 Task: Find a house in Cheshunt, United Kingdom, for 7 guests from 10th to 15th July, with a price range of ₹10,000 to ₹15,000, including amenities like WiFi, Free parking, TV, Gym, Breakfast, and Self check-in, with 4 bedrooms, 7 beds, and 4 bathrooms.
Action: Mouse pressed left at (418, 51)
Screenshot: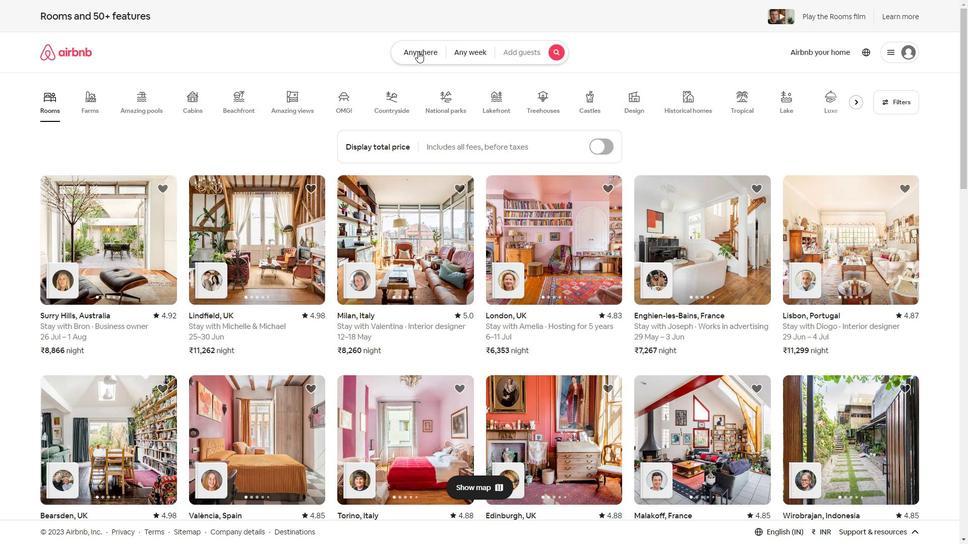 
Action: Mouse moved to (373, 79)
Screenshot: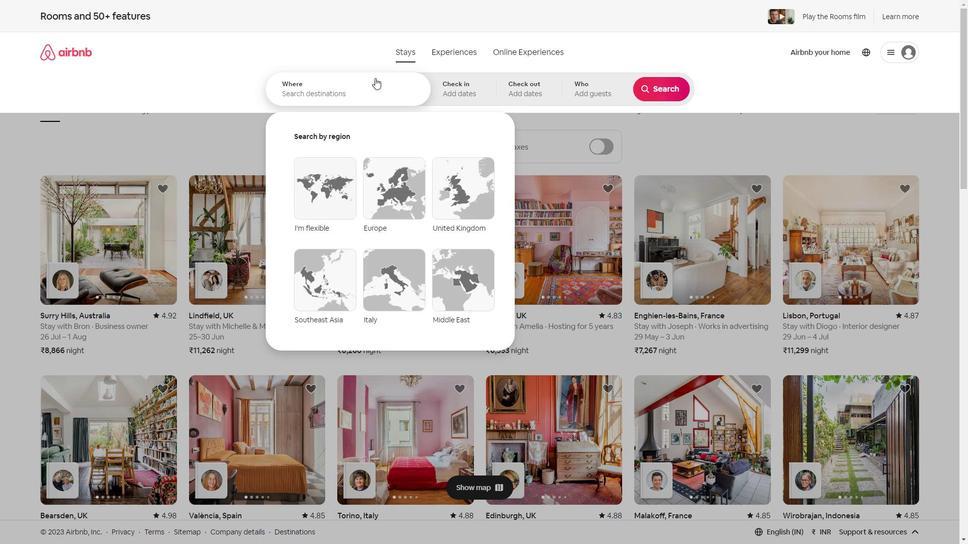 
Action: Mouse pressed left at (373, 79)
Screenshot: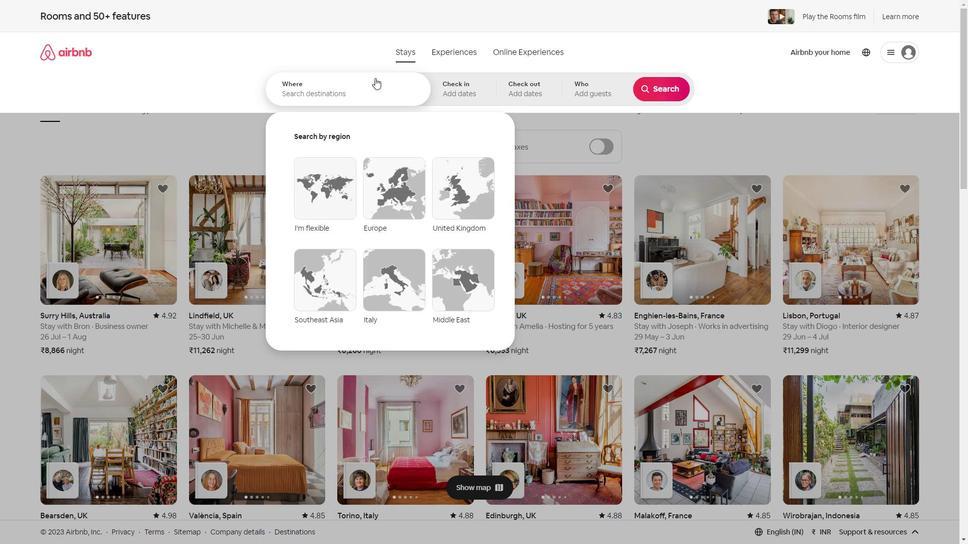 
Action: Mouse moved to (386, 92)
Screenshot: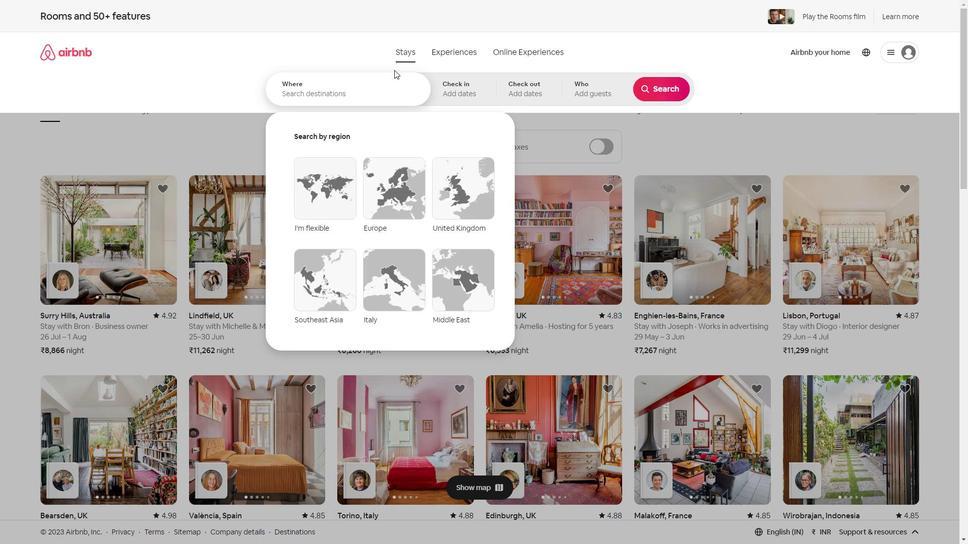 
Action: Key pressed <Key.shift>C
Screenshot: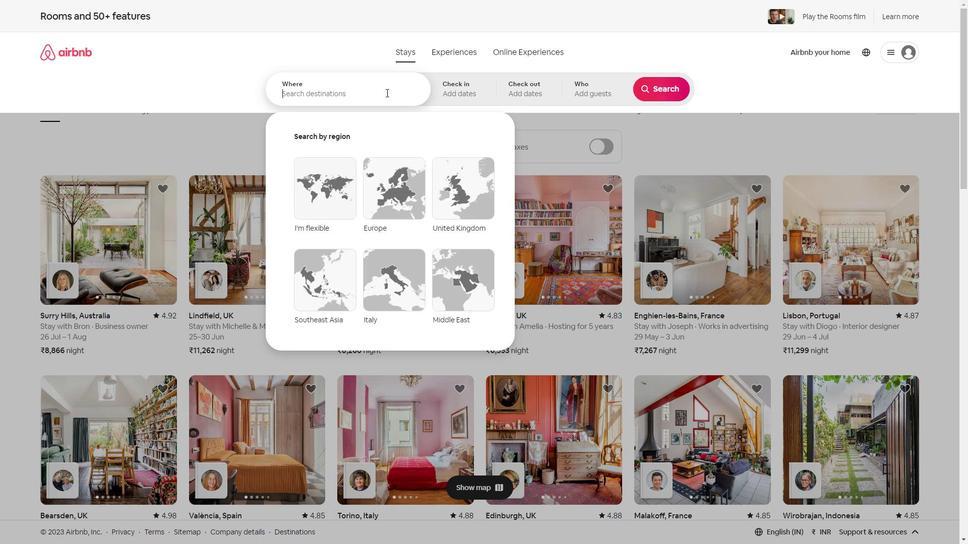
Action: Mouse moved to (386, 93)
Screenshot: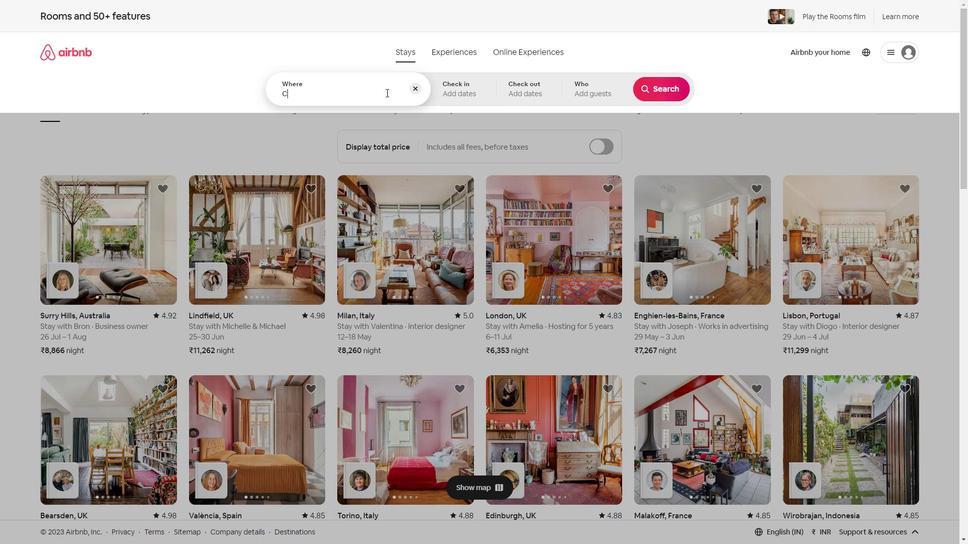 
Action: Key pressed heshunt,<Key.shift>United
Screenshot: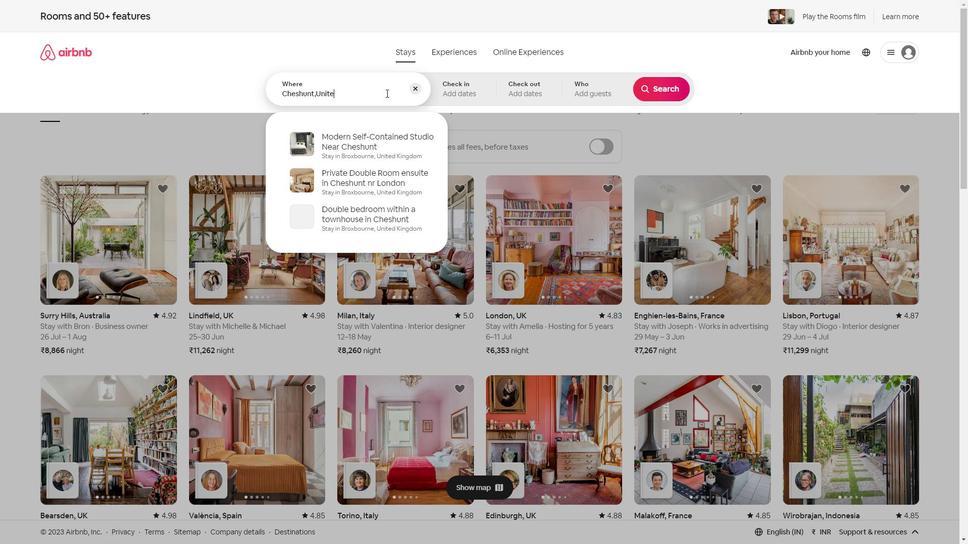 
Action: Mouse moved to (398, 148)
Screenshot: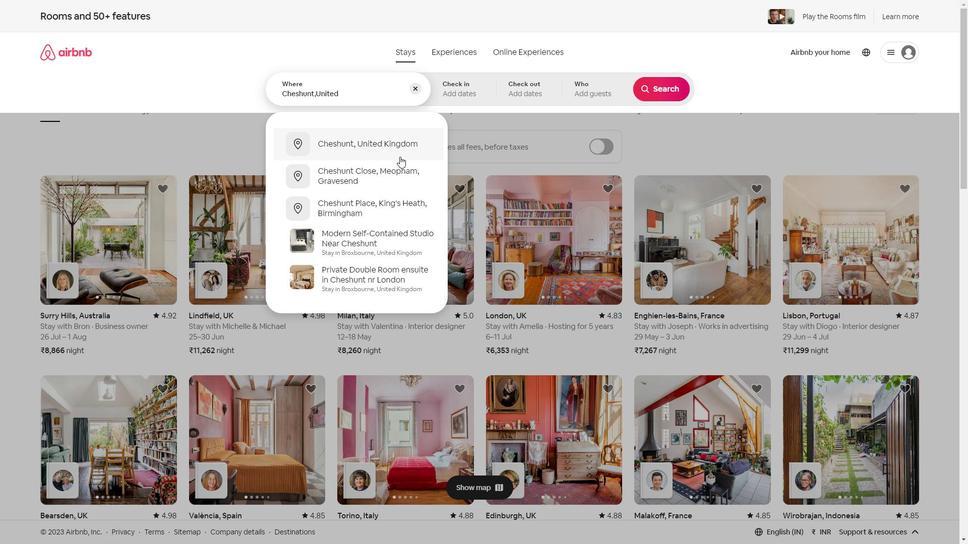 
Action: Mouse pressed left at (398, 148)
Screenshot: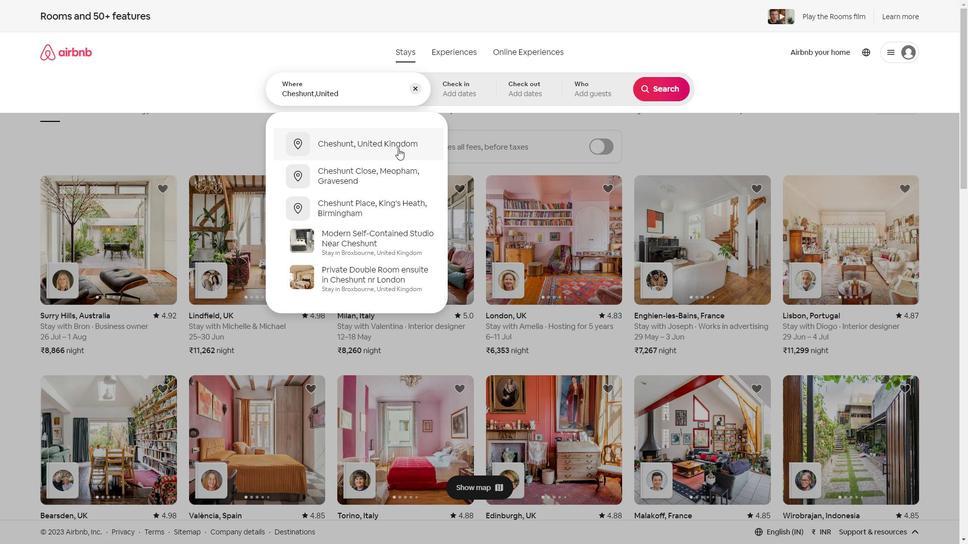 
Action: Mouse moved to (661, 170)
Screenshot: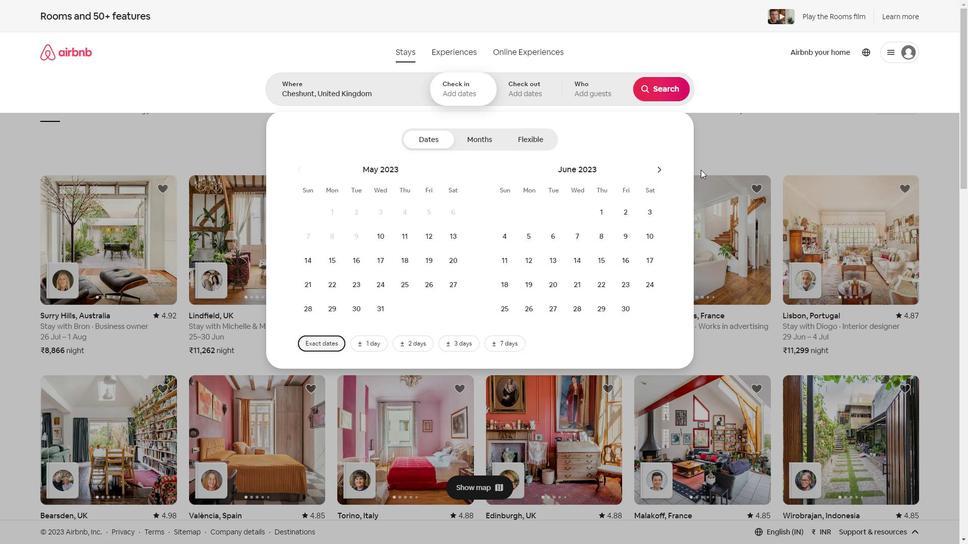 
Action: Mouse pressed left at (661, 170)
Screenshot: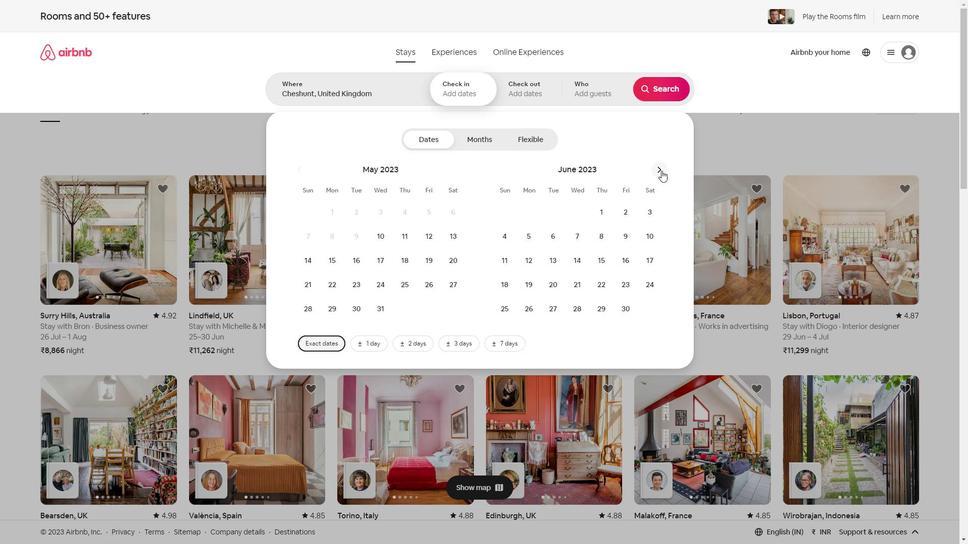 
Action: Mouse pressed left at (661, 170)
Screenshot: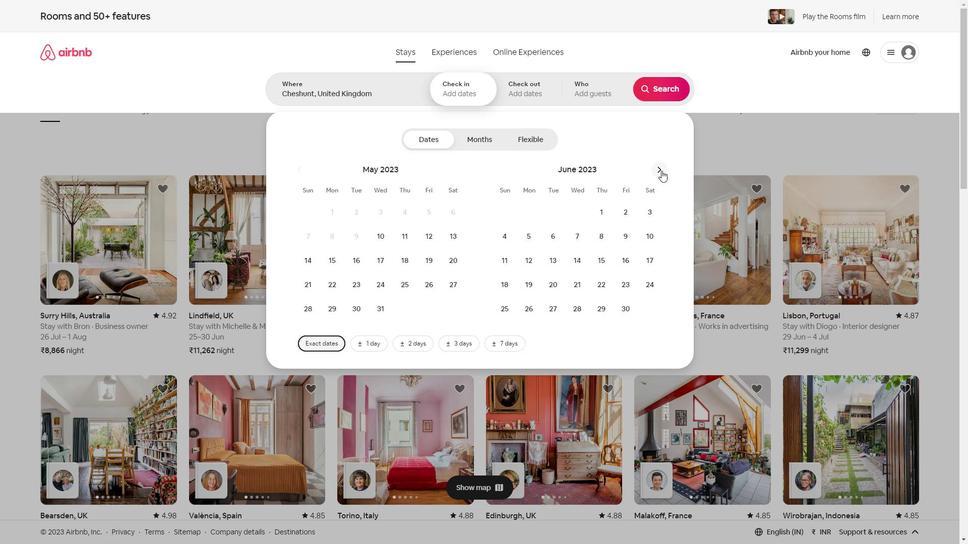 
Action: Mouse moved to (535, 263)
Screenshot: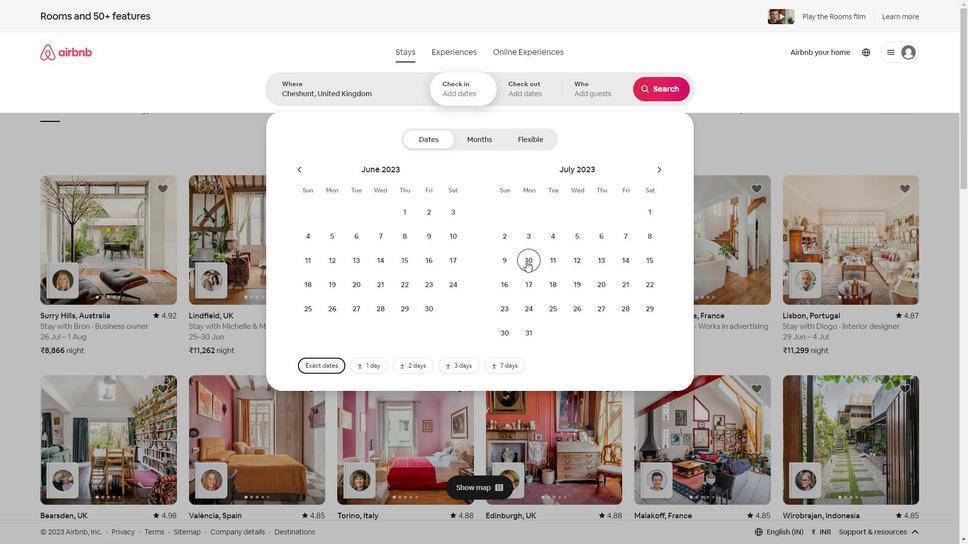 
Action: Mouse pressed left at (535, 263)
Screenshot: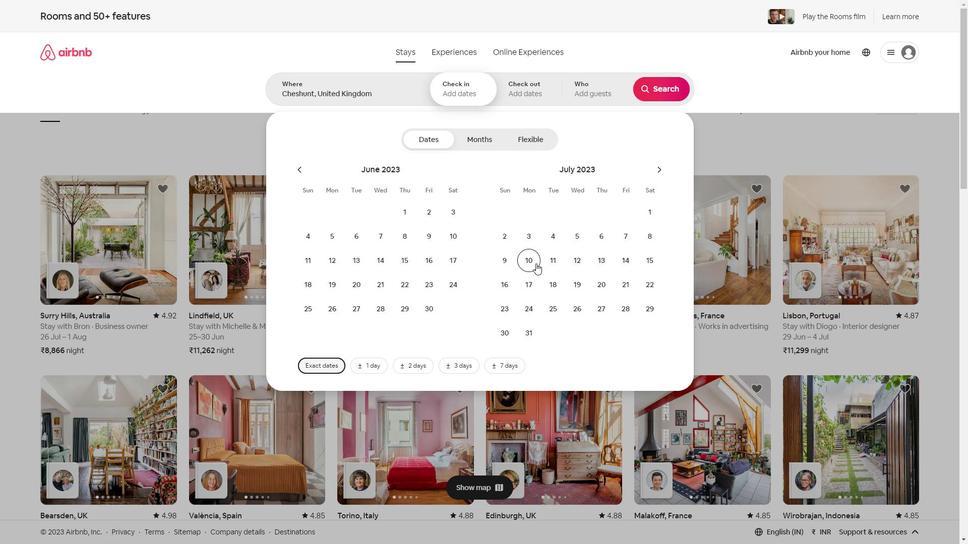 
Action: Mouse moved to (642, 257)
Screenshot: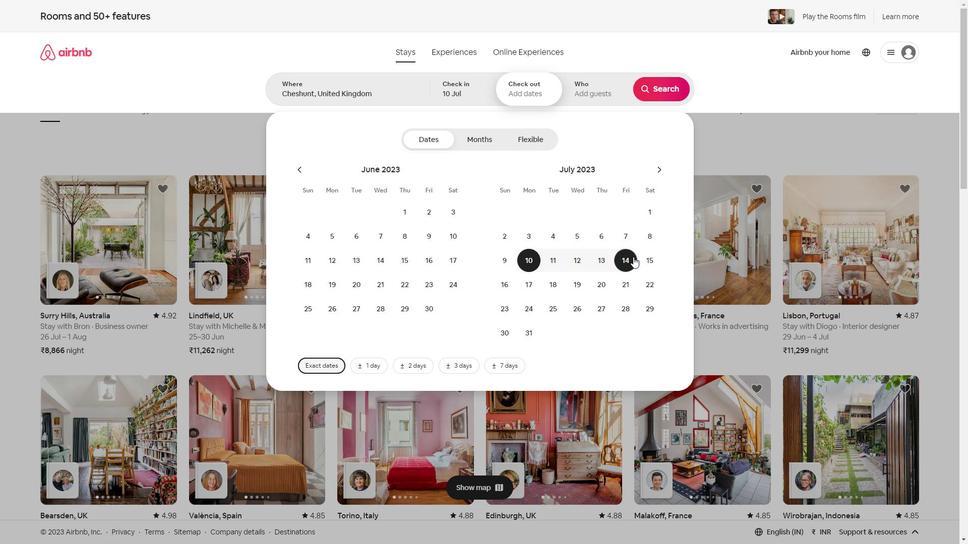 
Action: Mouse pressed left at (642, 257)
Screenshot: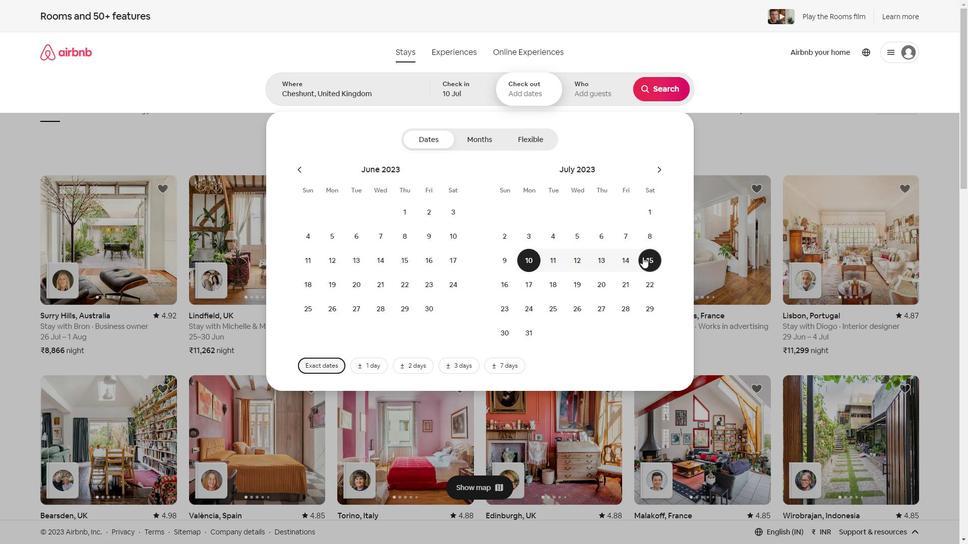 
Action: Mouse moved to (568, 98)
Screenshot: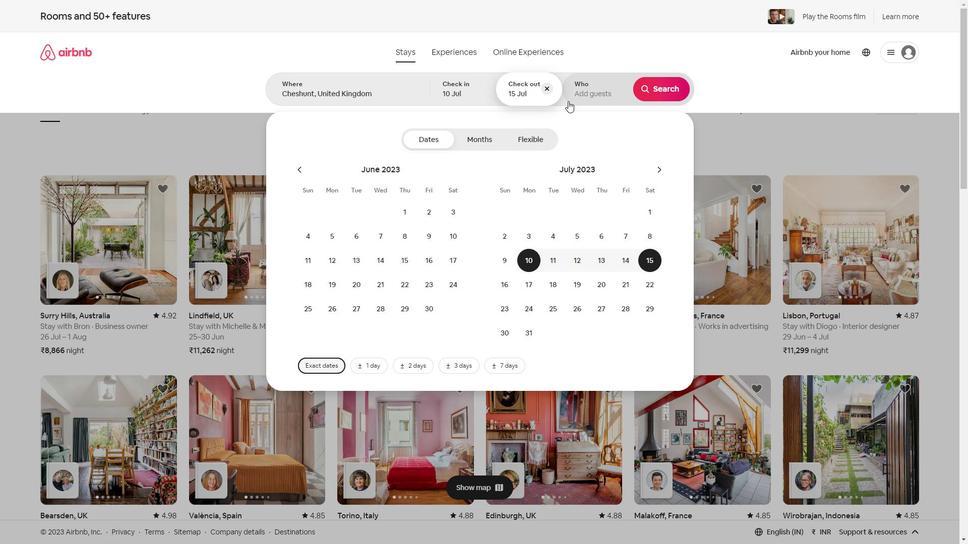 
Action: Mouse pressed left at (568, 98)
Screenshot: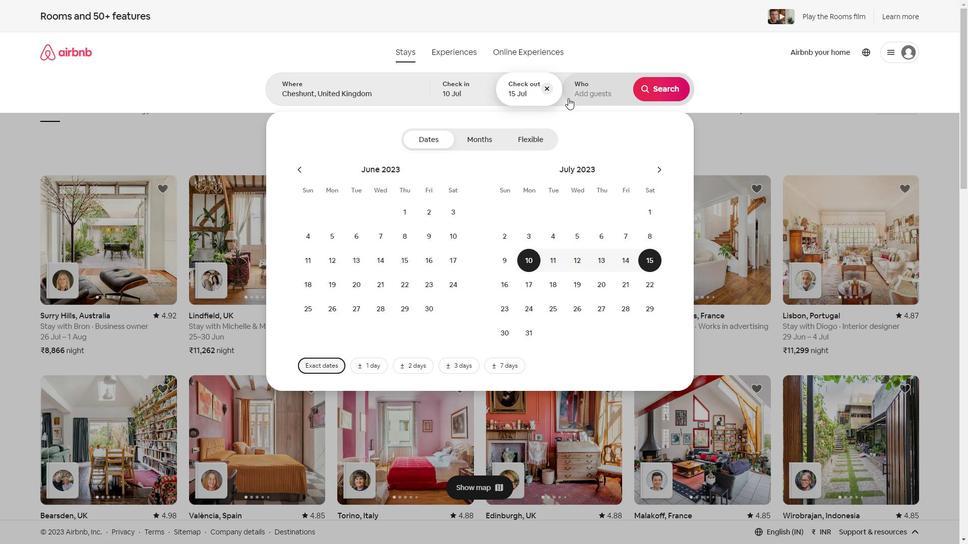 
Action: Mouse moved to (669, 142)
Screenshot: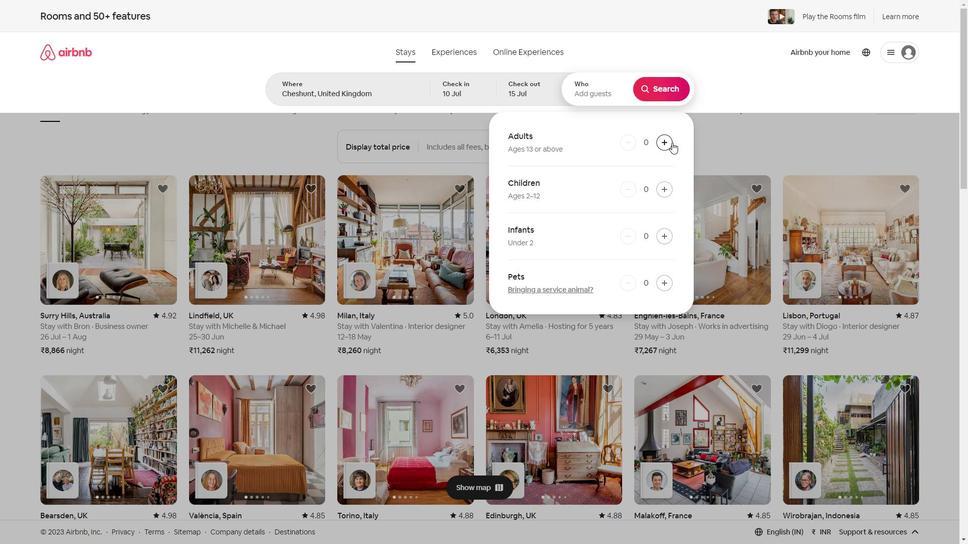 
Action: Mouse pressed left at (669, 142)
Screenshot: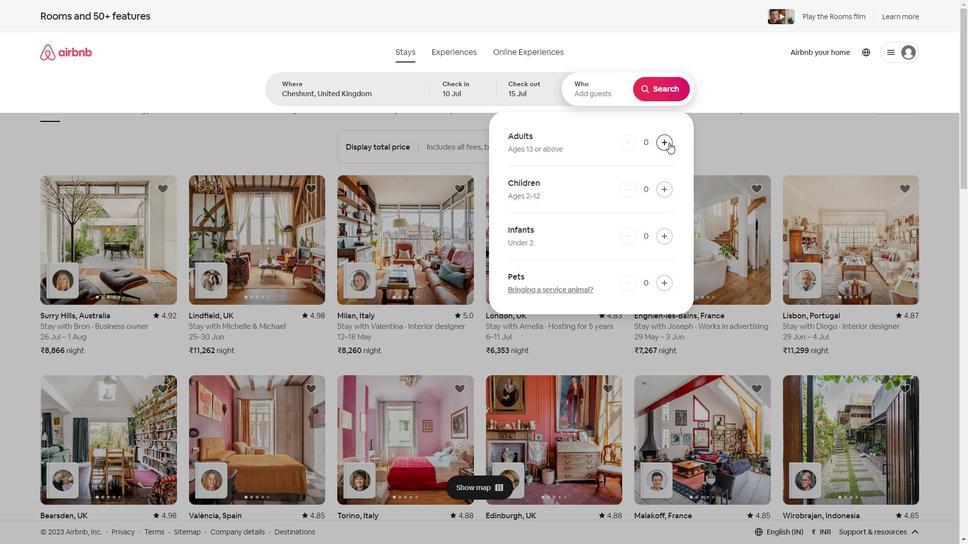
Action: Mouse pressed left at (669, 142)
Screenshot: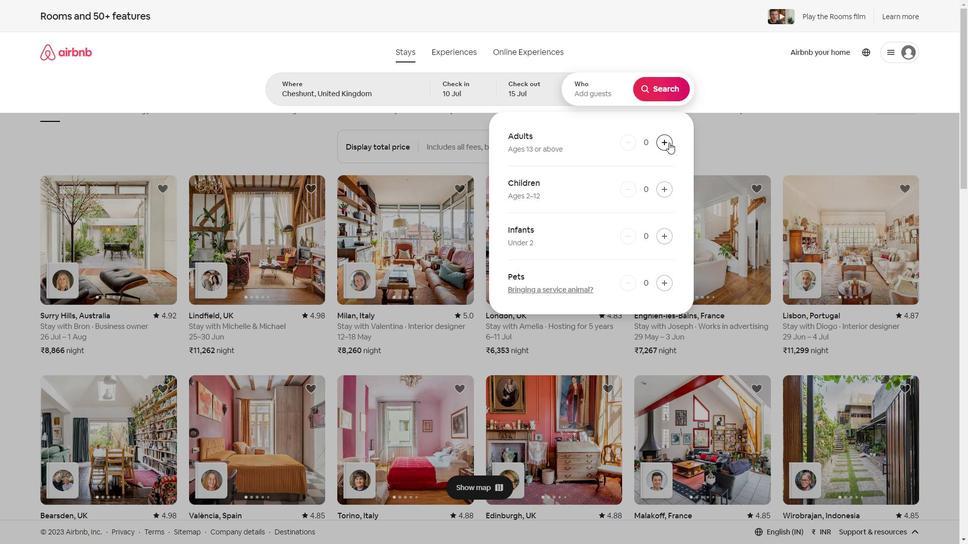 
Action: Mouse pressed left at (669, 142)
Screenshot: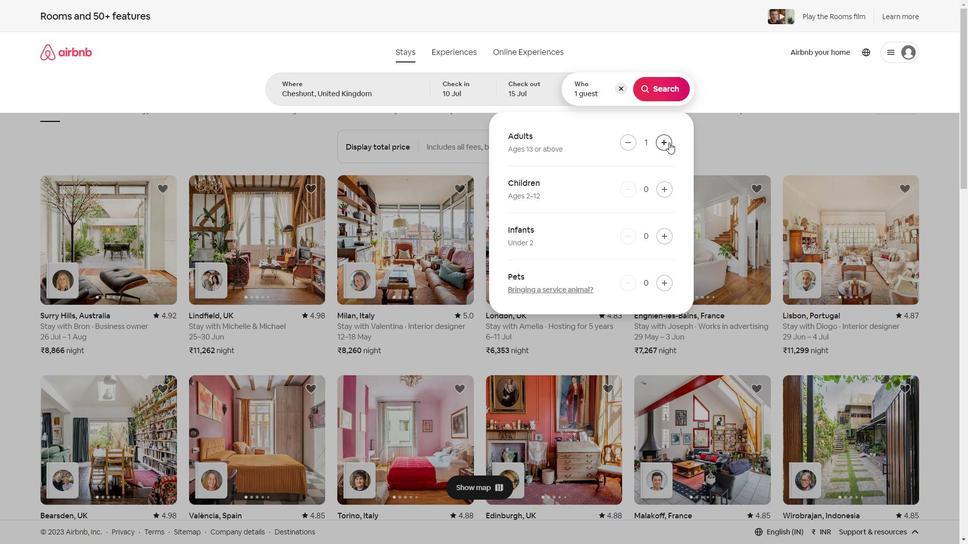 
Action: Mouse pressed left at (669, 142)
Screenshot: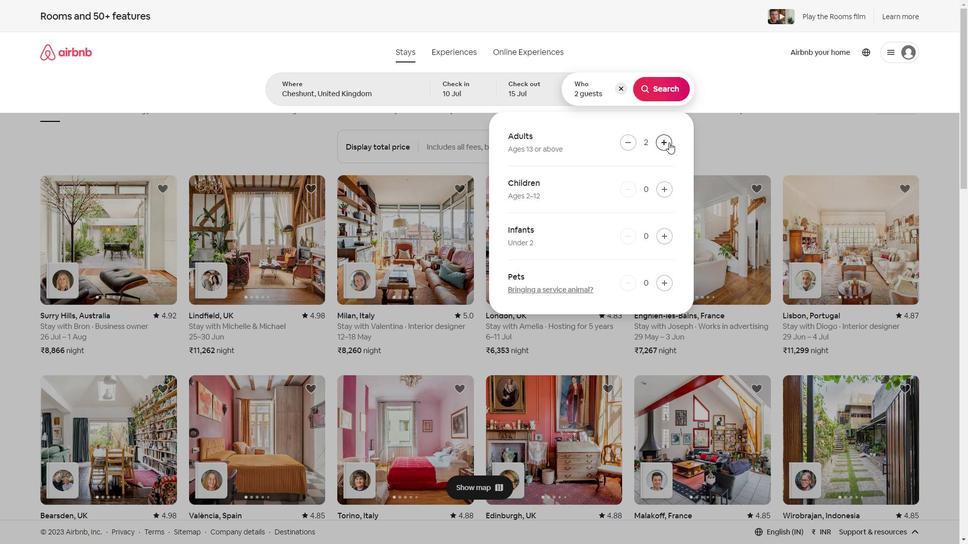 
Action: Mouse pressed left at (669, 142)
Screenshot: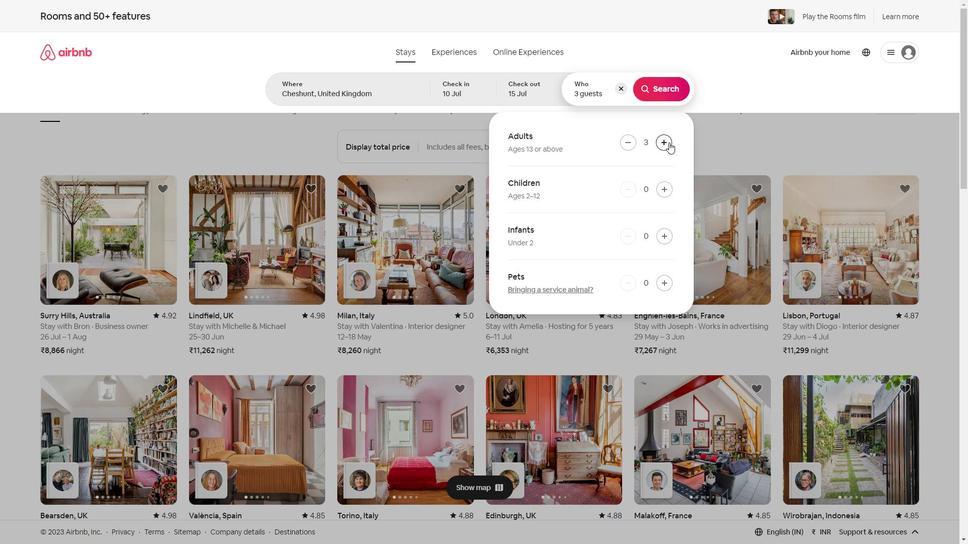 
Action: Mouse pressed left at (669, 142)
Screenshot: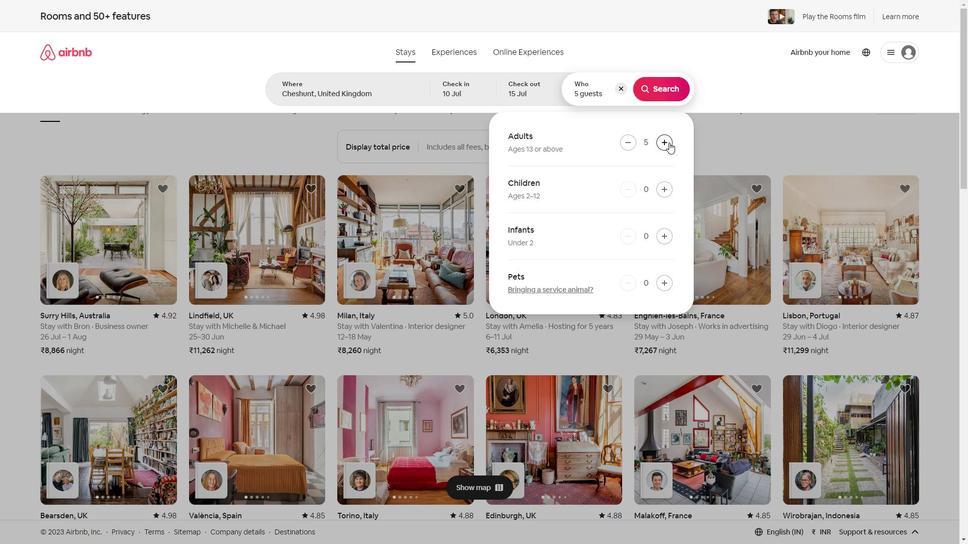 
Action: Mouse pressed left at (669, 142)
Screenshot: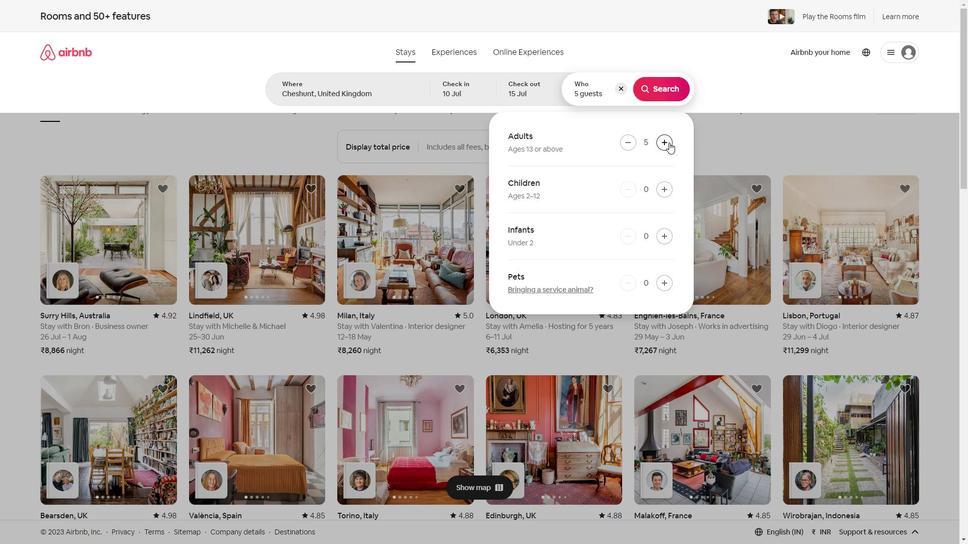 
Action: Mouse moved to (650, 89)
Screenshot: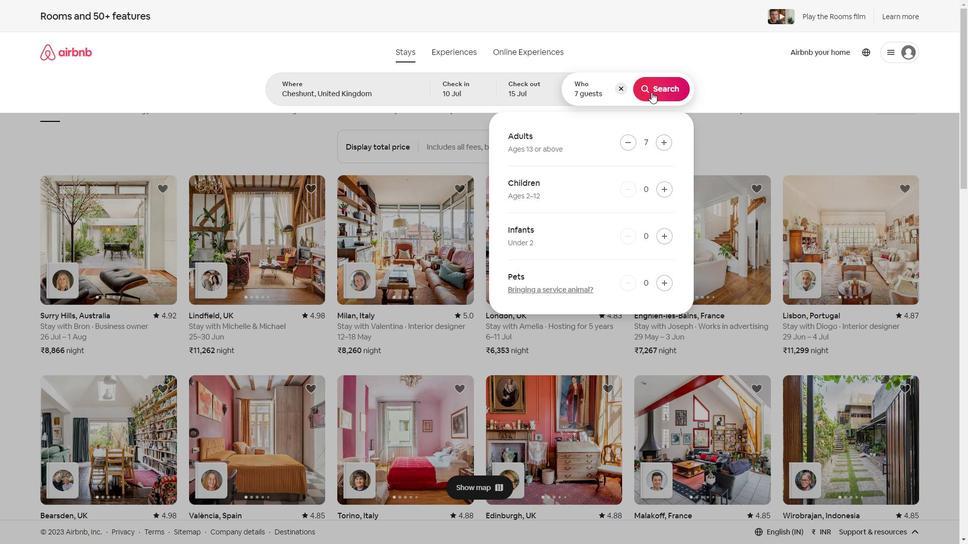 
Action: Mouse pressed left at (650, 89)
Screenshot: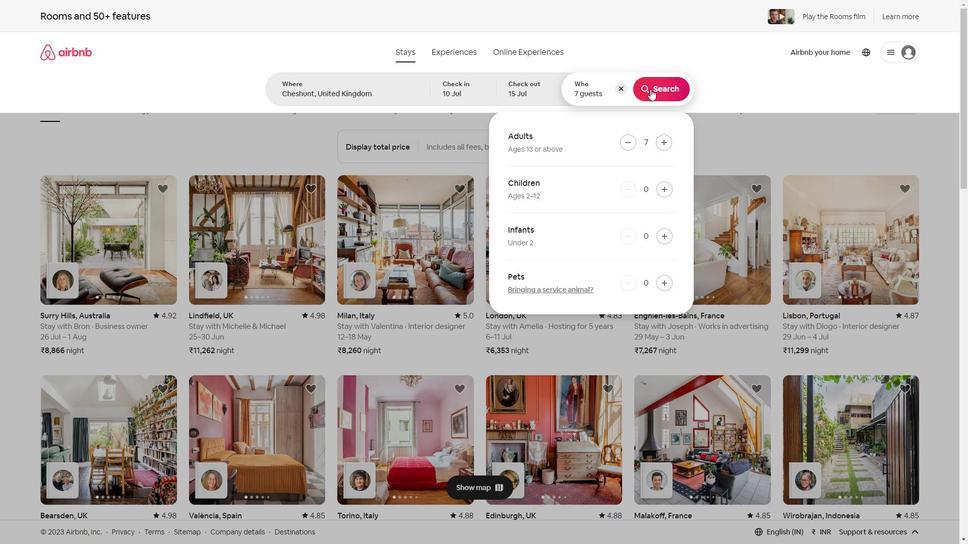 
Action: Mouse moved to (916, 61)
Screenshot: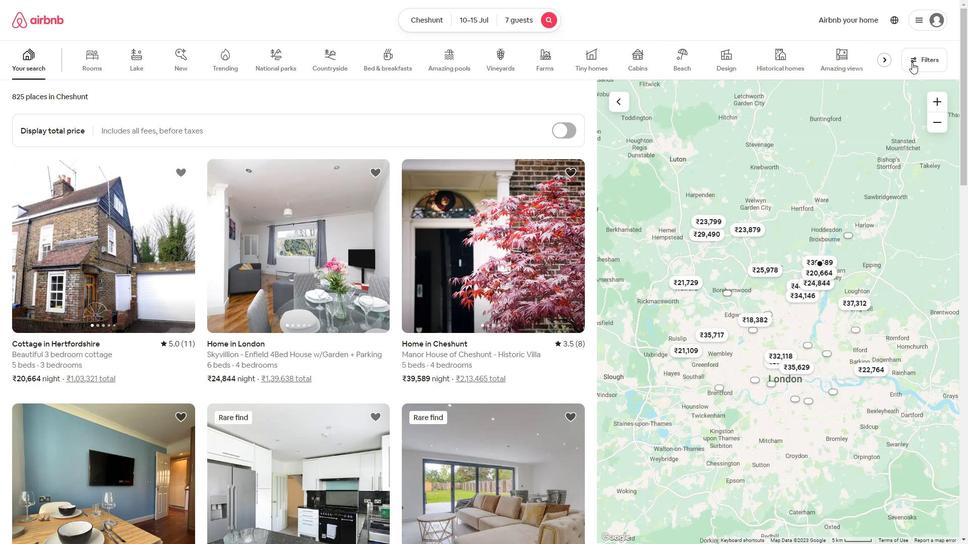 
Action: Mouse pressed left at (916, 61)
Screenshot: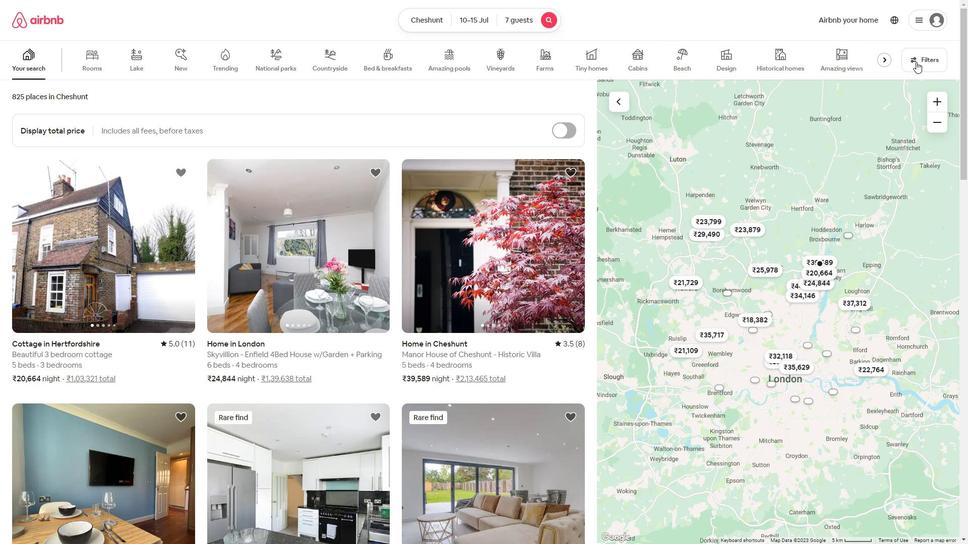 
Action: Mouse moved to (381, 296)
Screenshot: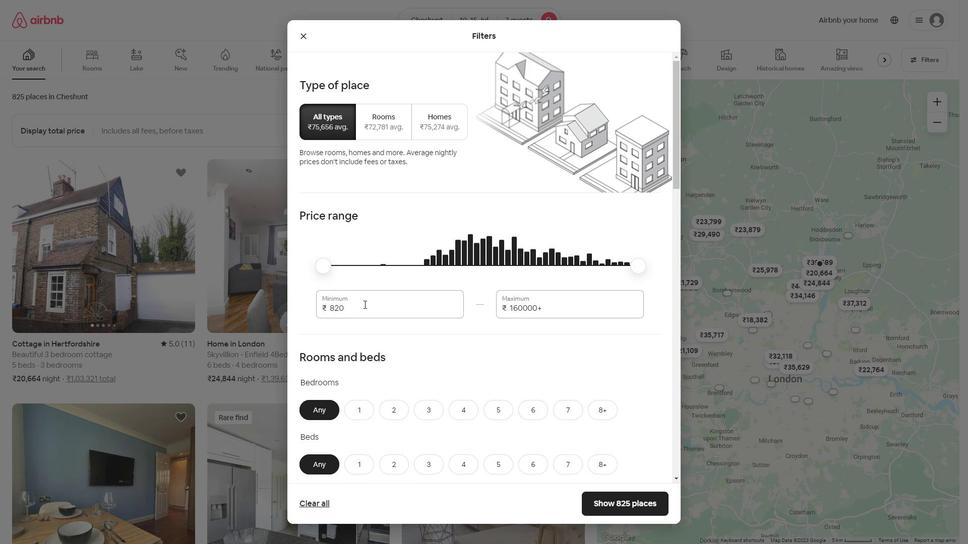 
Action: Mouse pressed left at (381, 296)
Screenshot: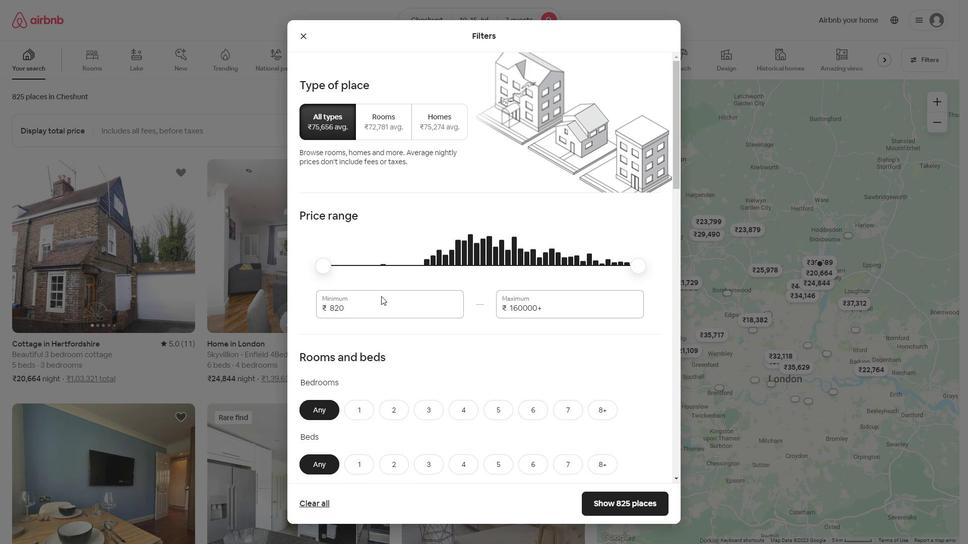 
Action: Key pressed <Key.backspace><Key.backspace><Key.backspace><Key.backspace><Key.backspace><Key.backspace><Key.backspace><Key.backspace><Key.backspace><Key.backspace>10000
Screenshot: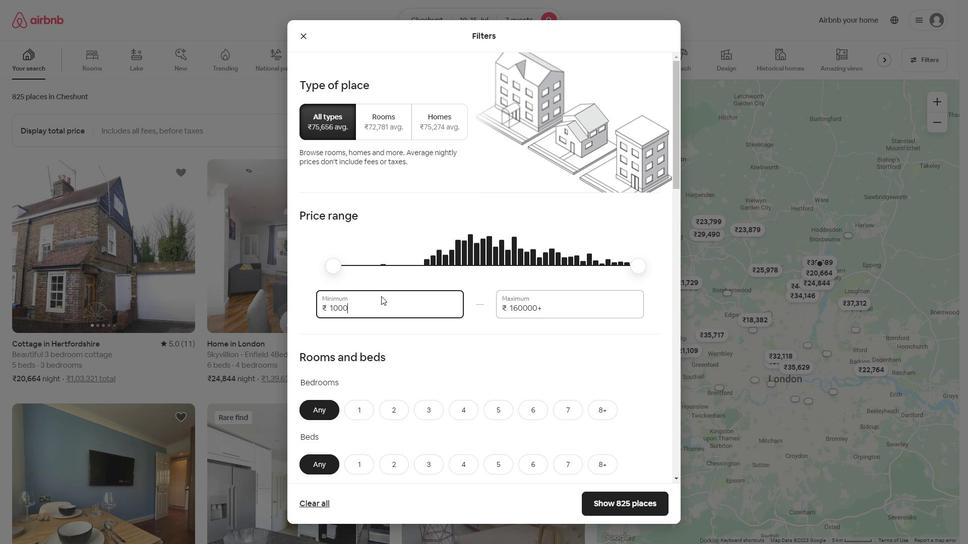 
Action: Mouse moved to (548, 305)
Screenshot: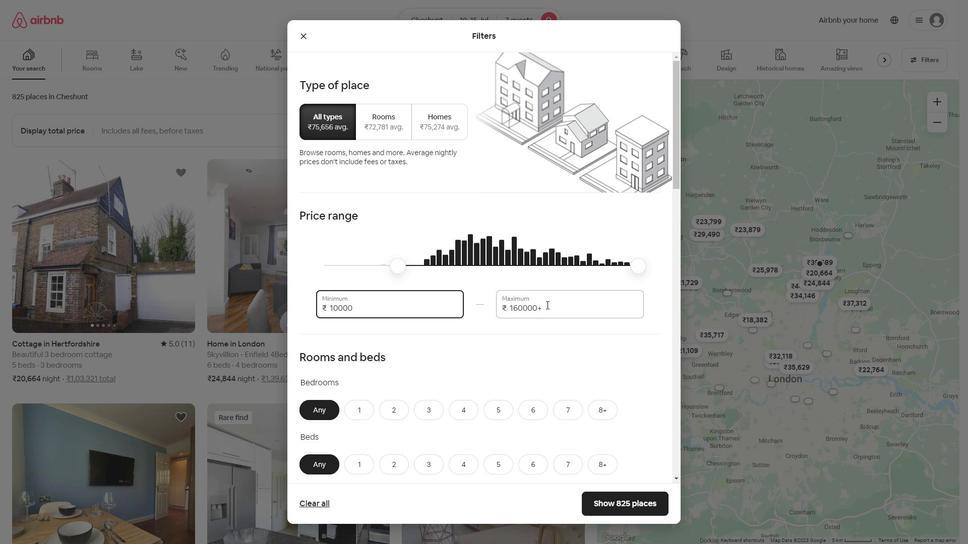 
Action: Mouse pressed left at (548, 305)
Screenshot: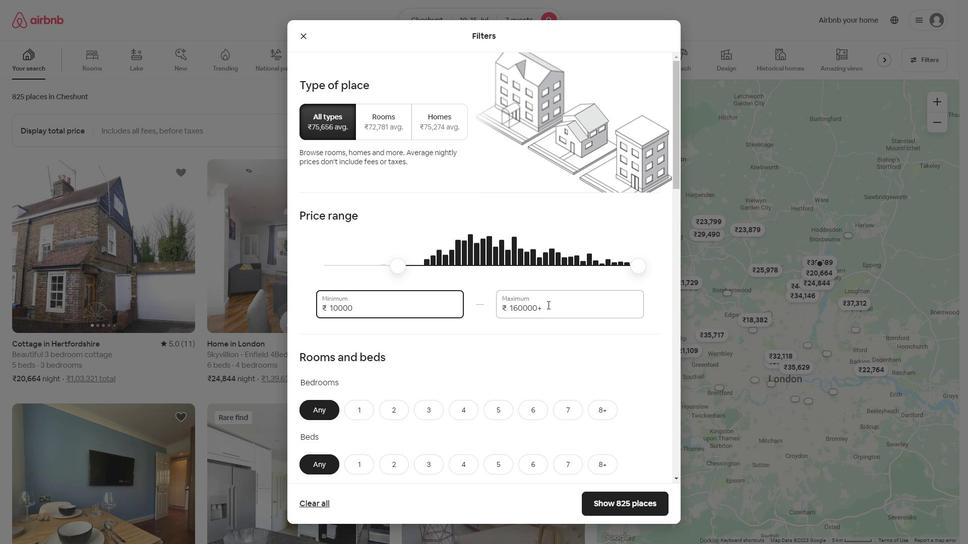 
Action: Mouse moved to (548, 305)
Screenshot: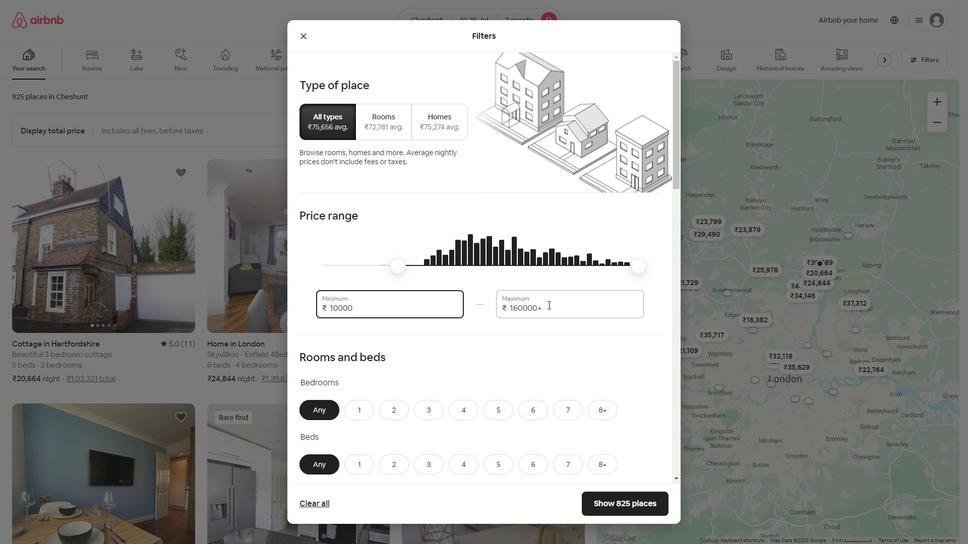 
Action: Key pressed <Key.backspace><Key.backspace><Key.backspace><Key.backspace><Key.backspace><Key.backspace><Key.backspace><Key.backspace><Key.backspace><Key.backspace><Key.backspace><Key.backspace><Key.backspace>15000
Screenshot: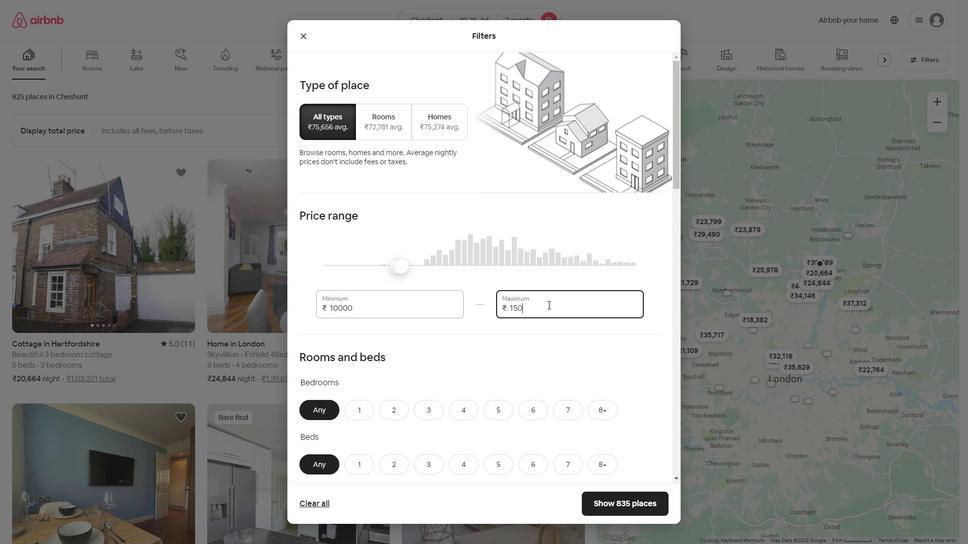 
Action: Mouse moved to (469, 416)
Screenshot: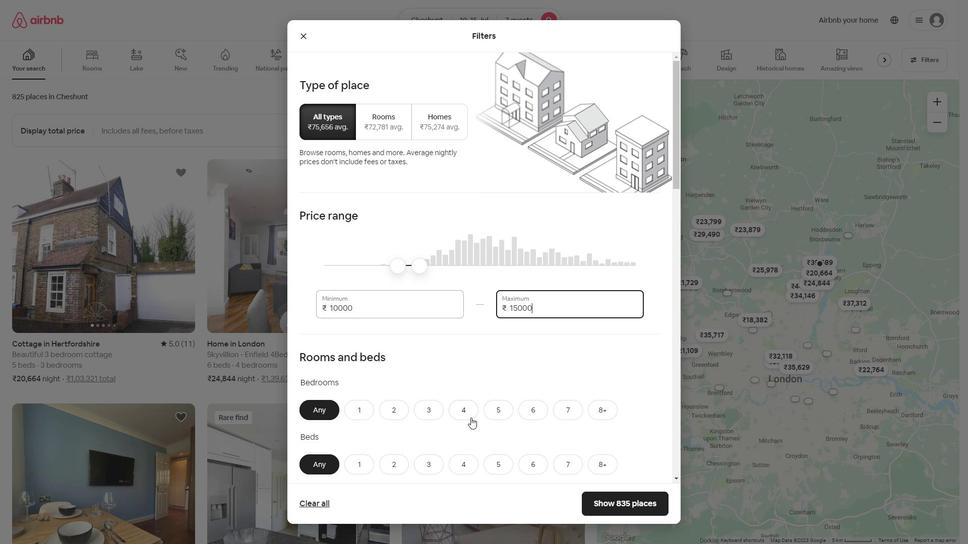 
Action: Mouse pressed left at (469, 416)
Screenshot: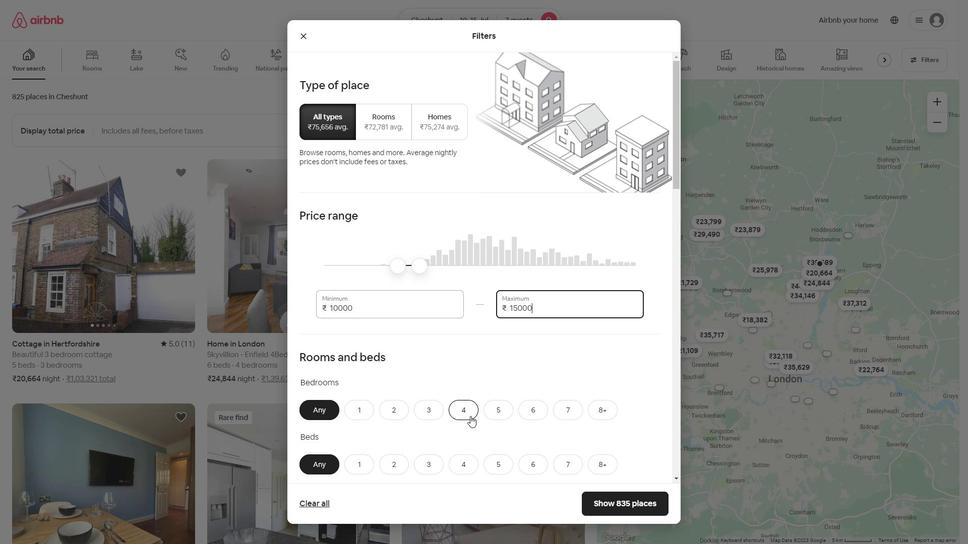 
Action: Mouse moved to (573, 462)
Screenshot: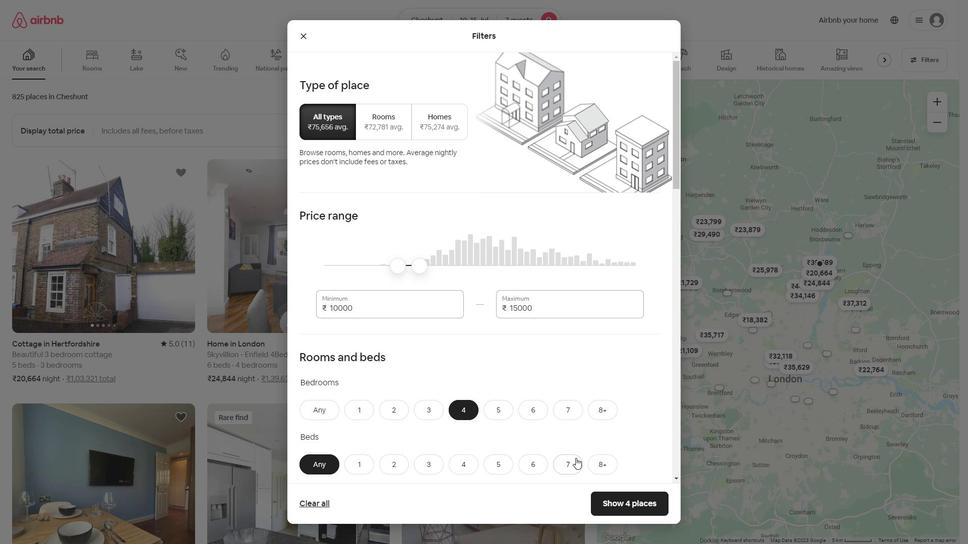 
Action: Mouse pressed left at (573, 462)
Screenshot: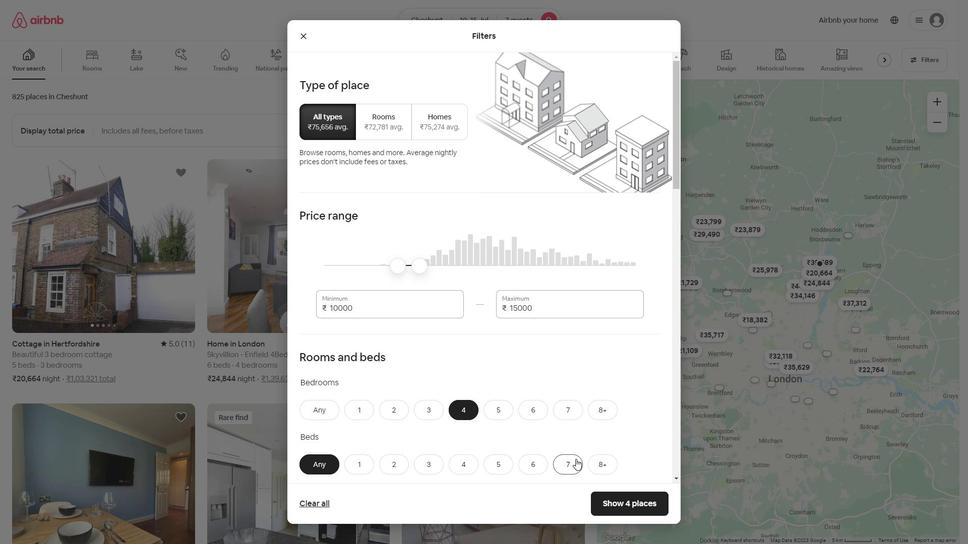 
Action: Mouse moved to (539, 425)
Screenshot: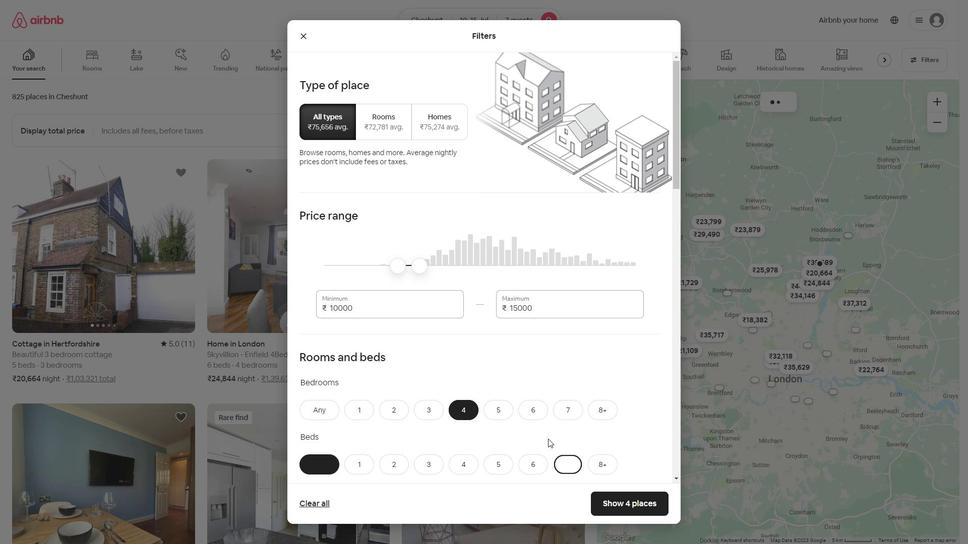 
Action: Mouse scrolled (539, 425) with delta (0, 0)
Screenshot: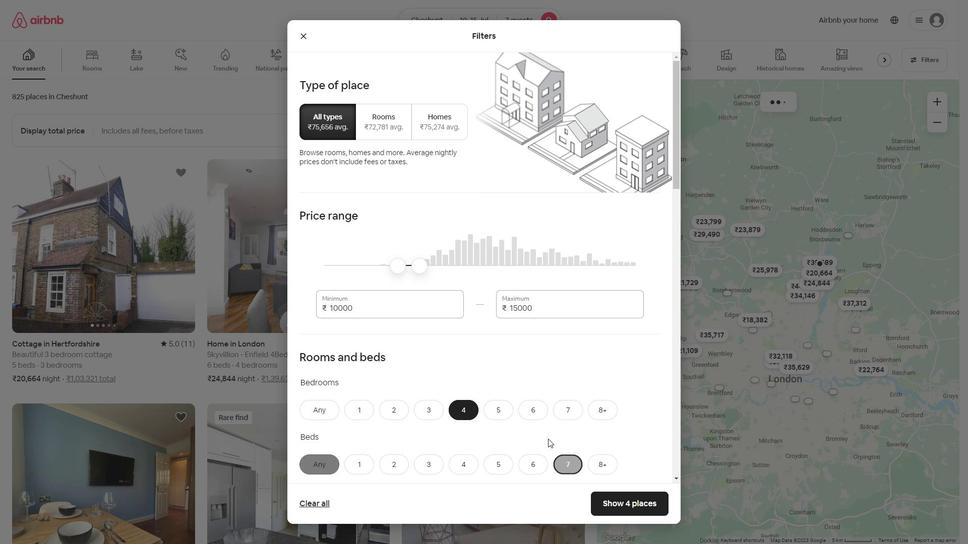 
Action: Mouse scrolled (539, 425) with delta (0, 0)
Screenshot: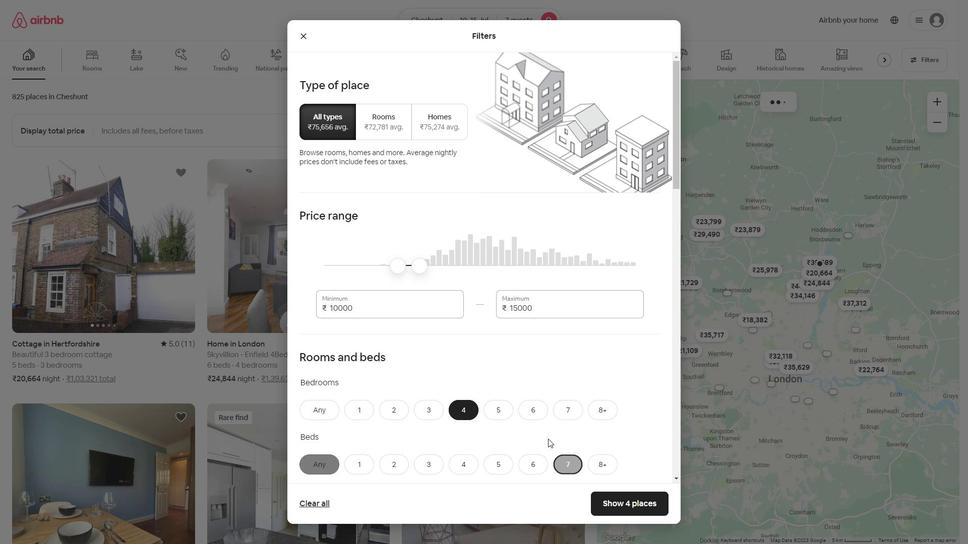 
Action: Mouse scrolled (539, 425) with delta (0, 0)
Screenshot: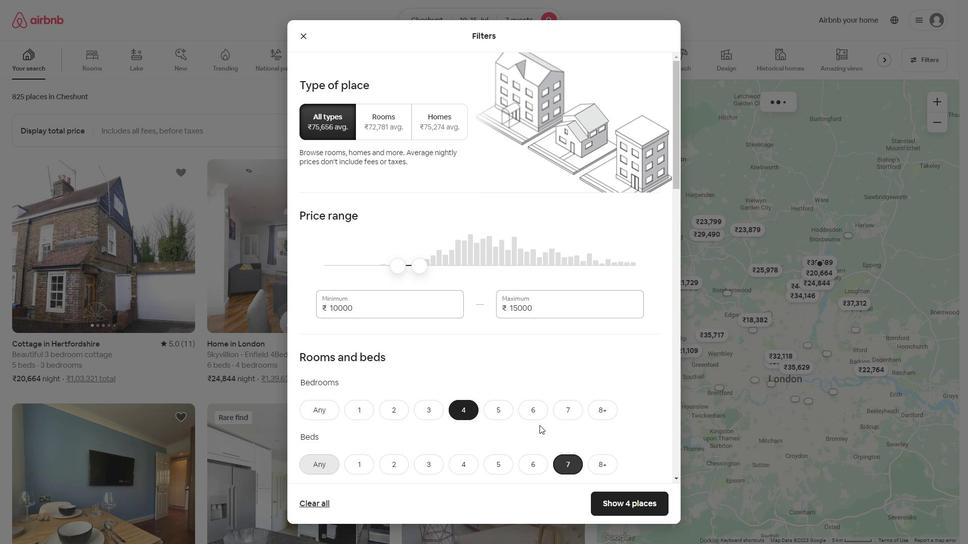 
Action: Mouse scrolled (539, 425) with delta (0, 0)
Screenshot: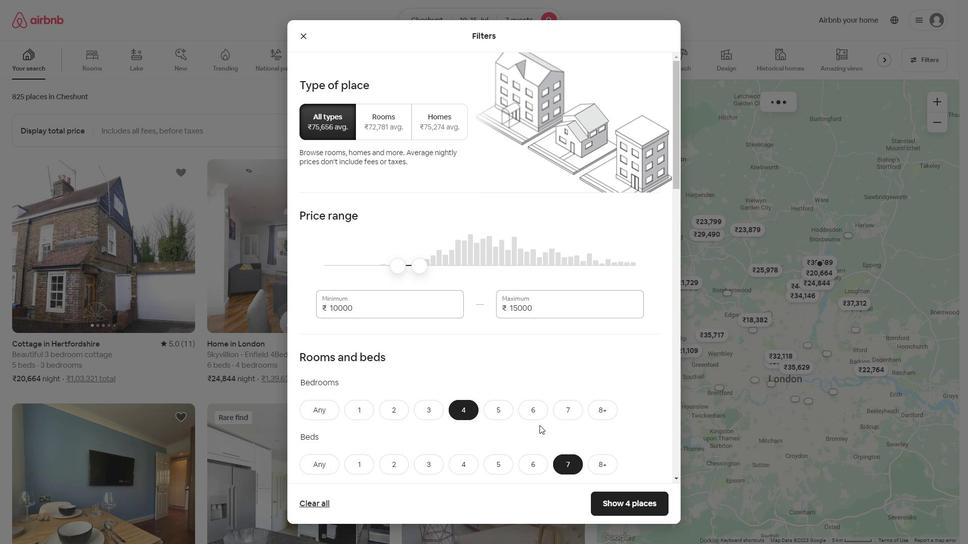 
Action: Mouse moved to (462, 318)
Screenshot: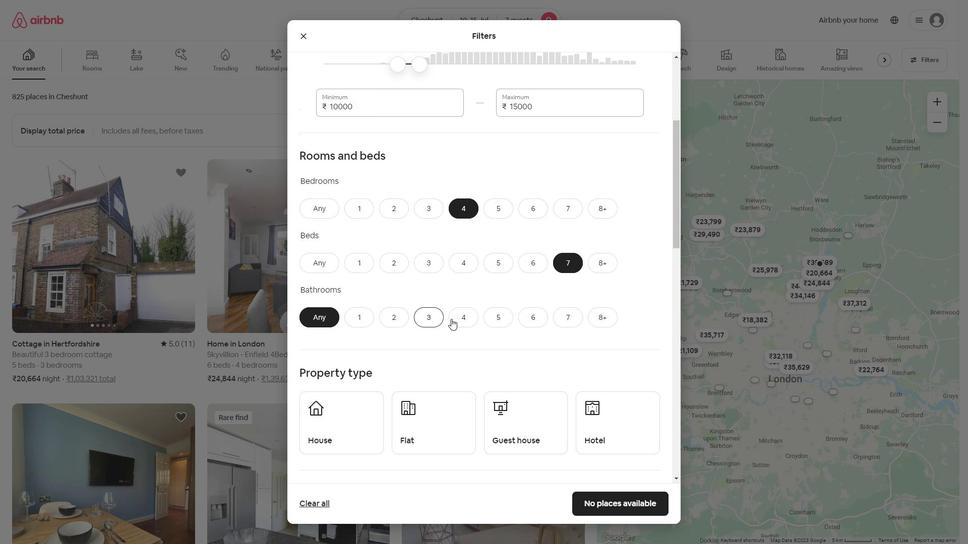 
Action: Mouse pressed left at (462, 318)
Screenshot: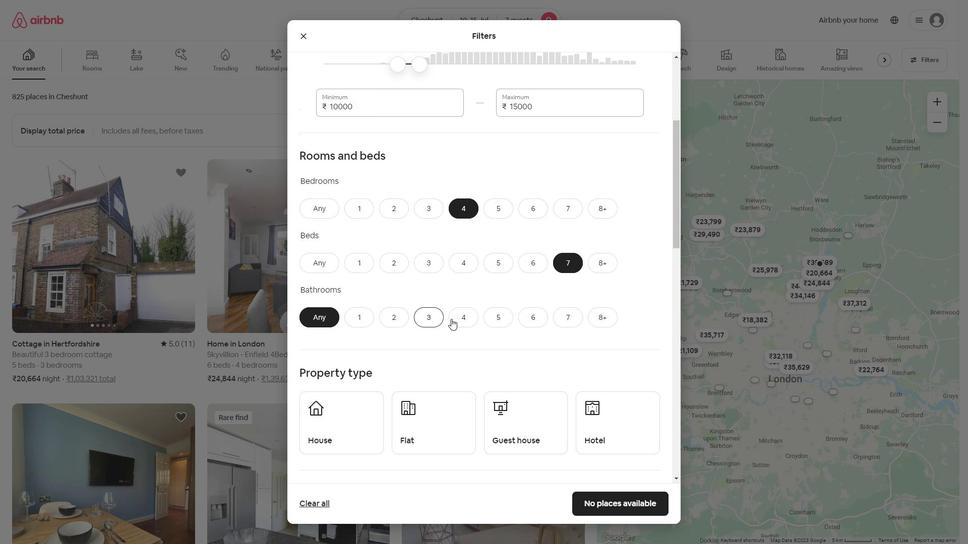 
Action: Mouse moved to (357, 411)
Screenshot: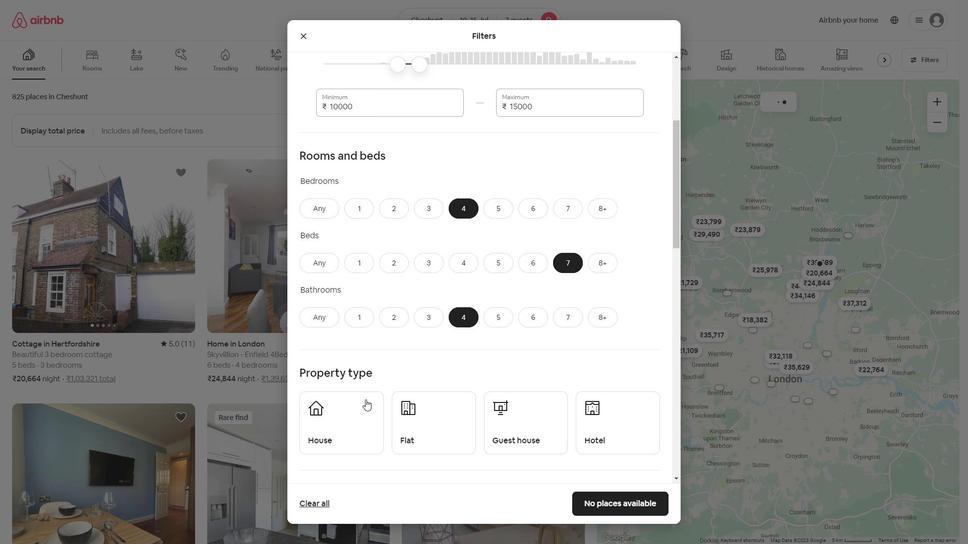 
Action: Mouse pressed left at (357, 411)
Screenshot: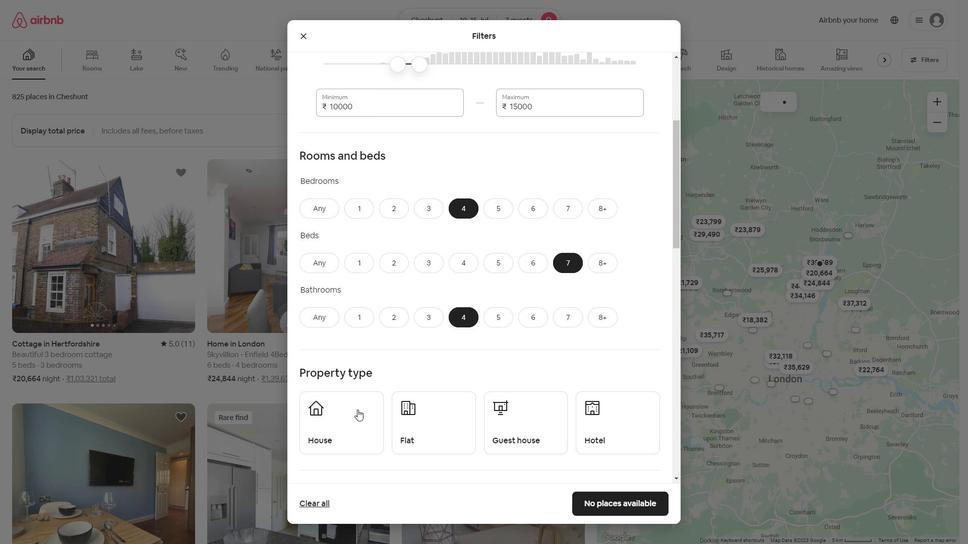 
Action: Mouse moved to (439, 414)
Screenshot: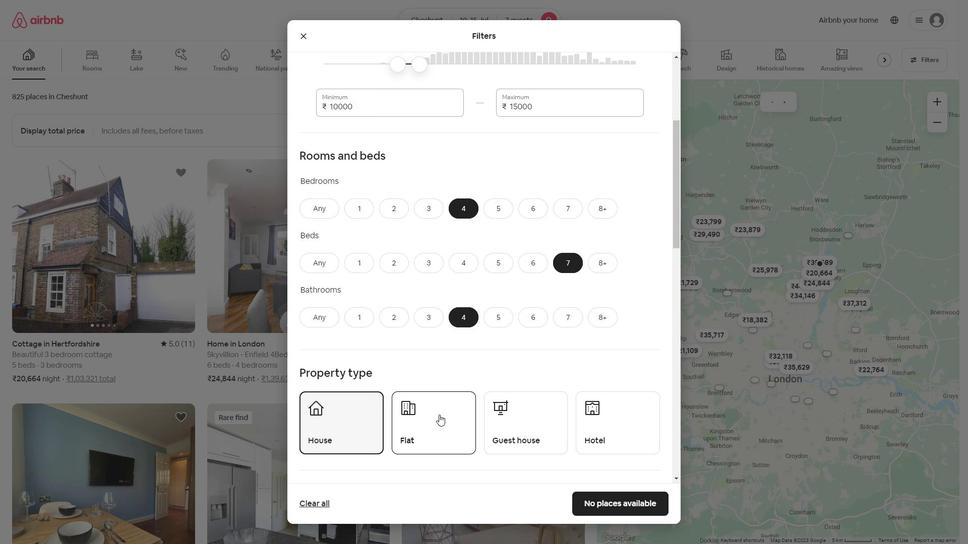 
Action: Mouse pressed left at (439, 414)
Screenshot: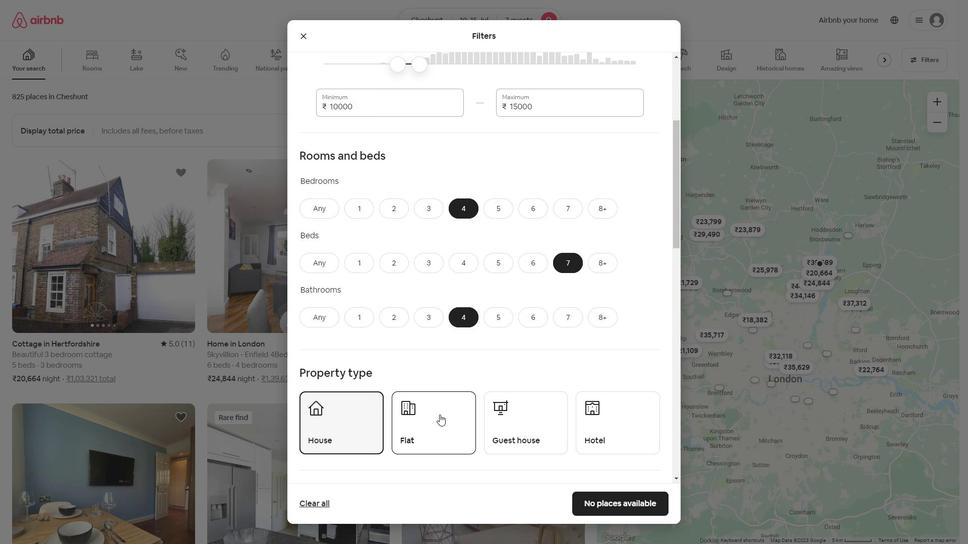 
Action: Mouse moved to (510, 428)
Screenshot: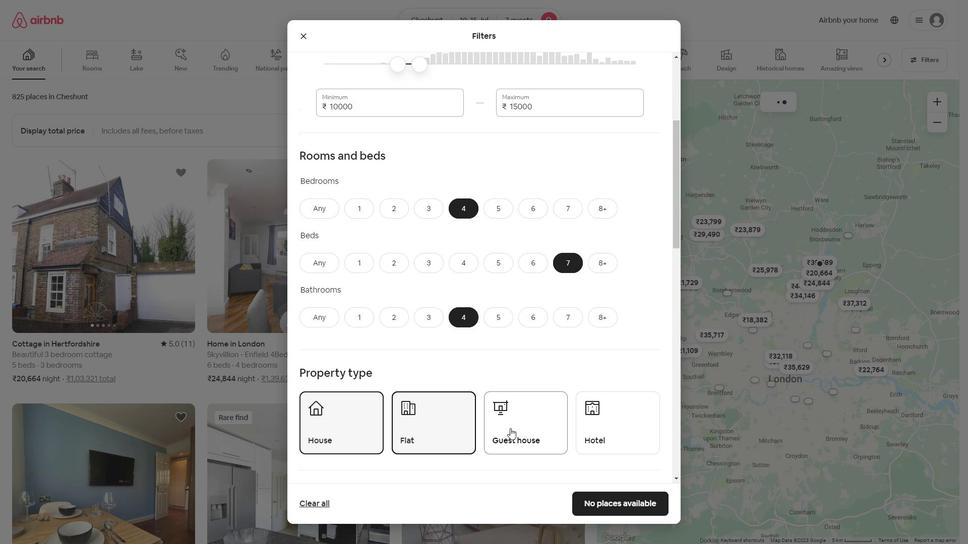 
Action: Mouse pressed left at (510, 428)
Screenshot: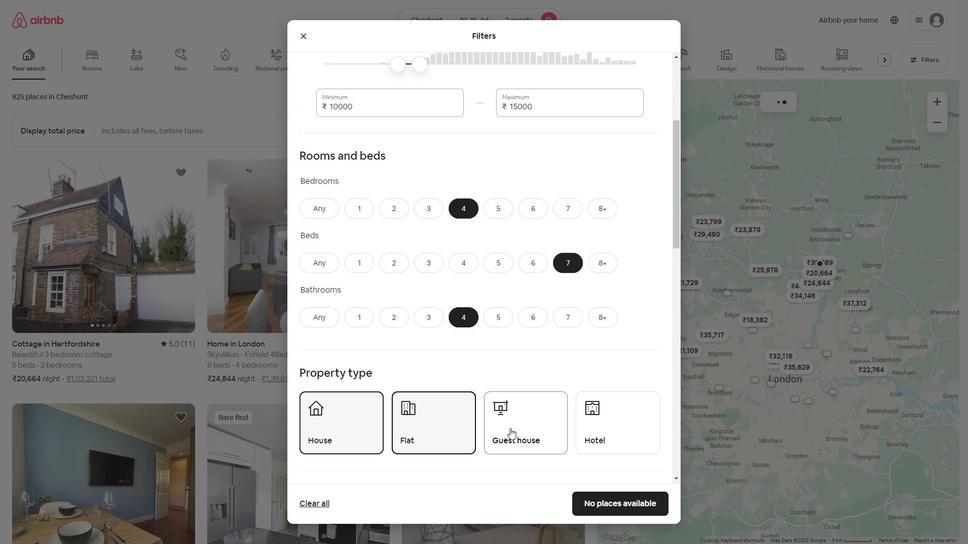 
Action: Mouse moved to (450, 410)
Screenshot: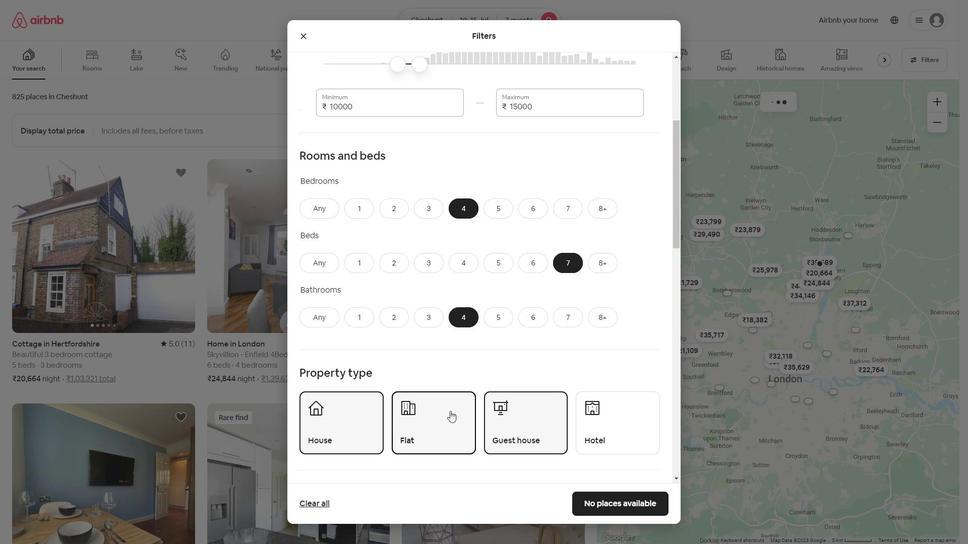 
Action: Mouse scrolled (450, 410) with delta (0, 0)
Screenshot: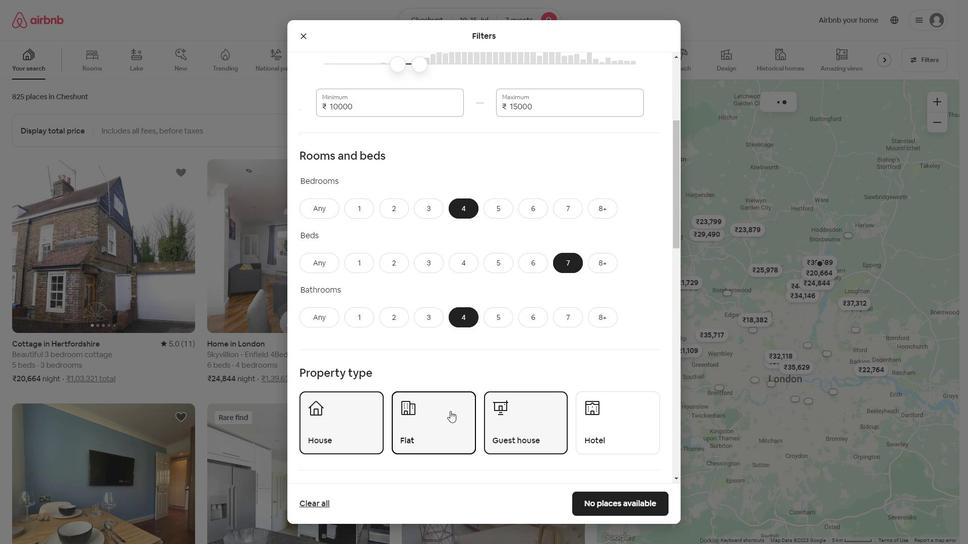 
Action: Mouse scrolled (450, 409) with delta (0, 0)
Screenshot: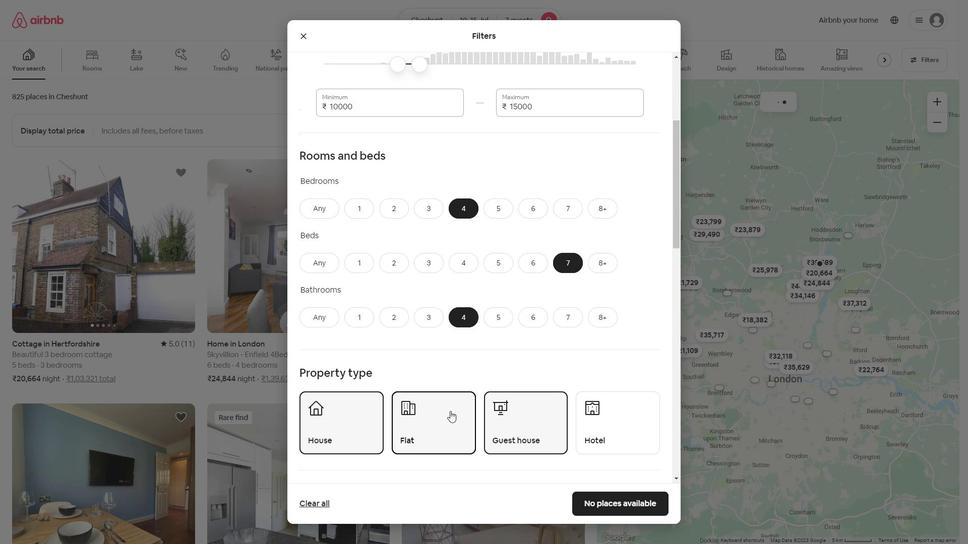 
Action: Mouse scrolled (450, 409) with delta (0, 0)
Screenshot: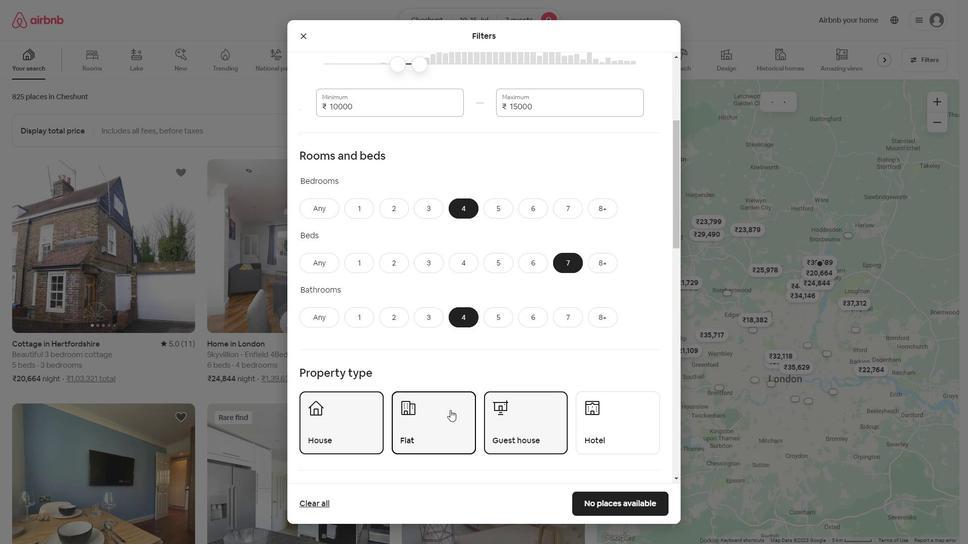 
Action: Mouse scrolled (450, 409) with delta (0, 0)
Screenshot: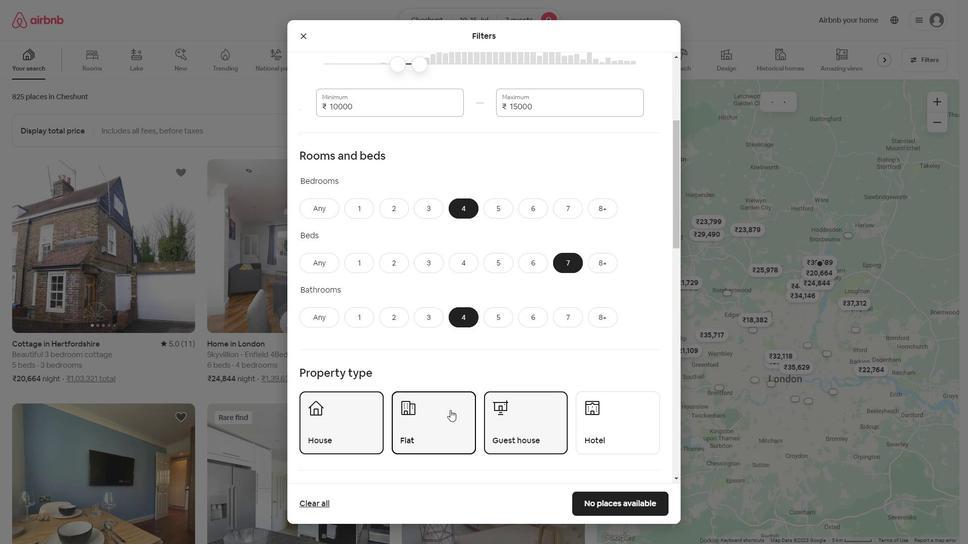 
Action: Mouse moved to (303, 343)
Screenshot: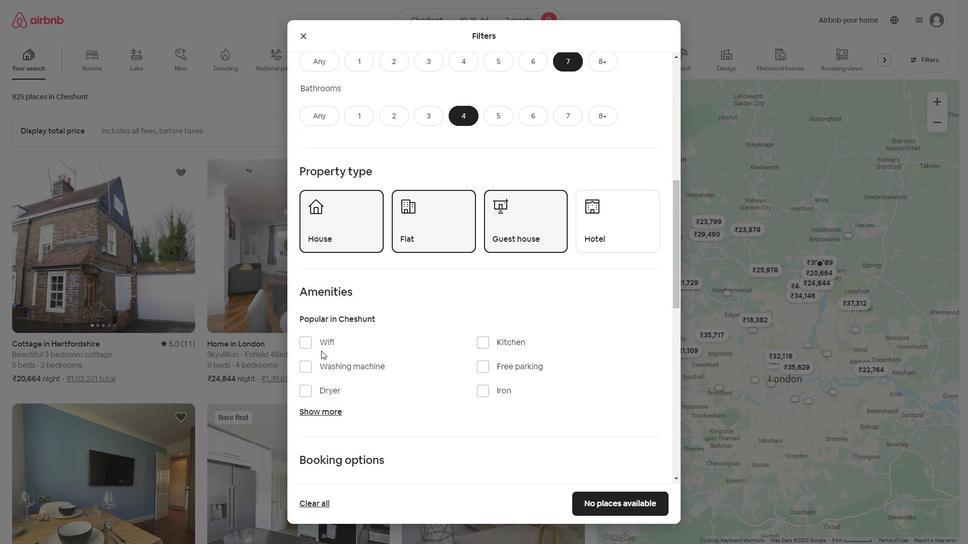 
Action: Mouse pressed left at (303, 343)
Screenshot: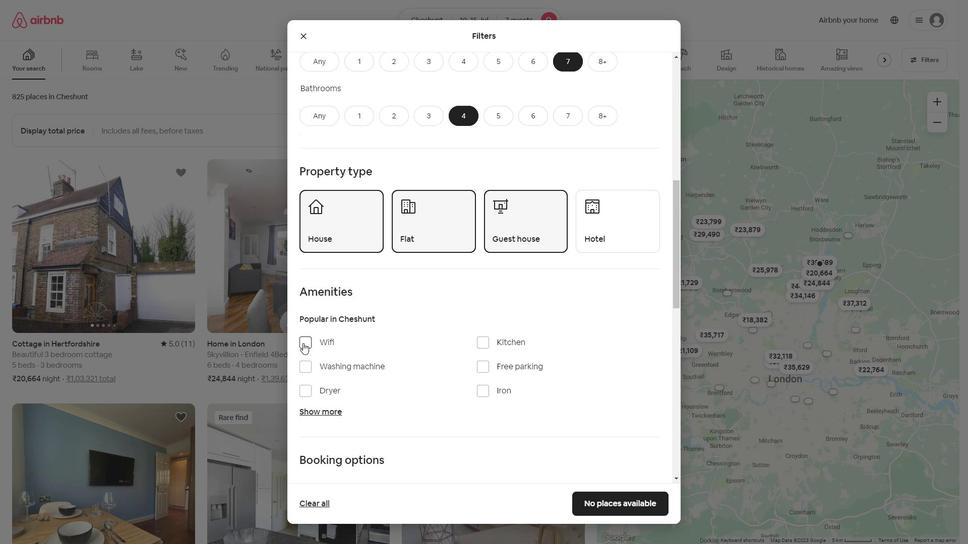 
Action: Mouse moved to (489, 366)
Screenshot: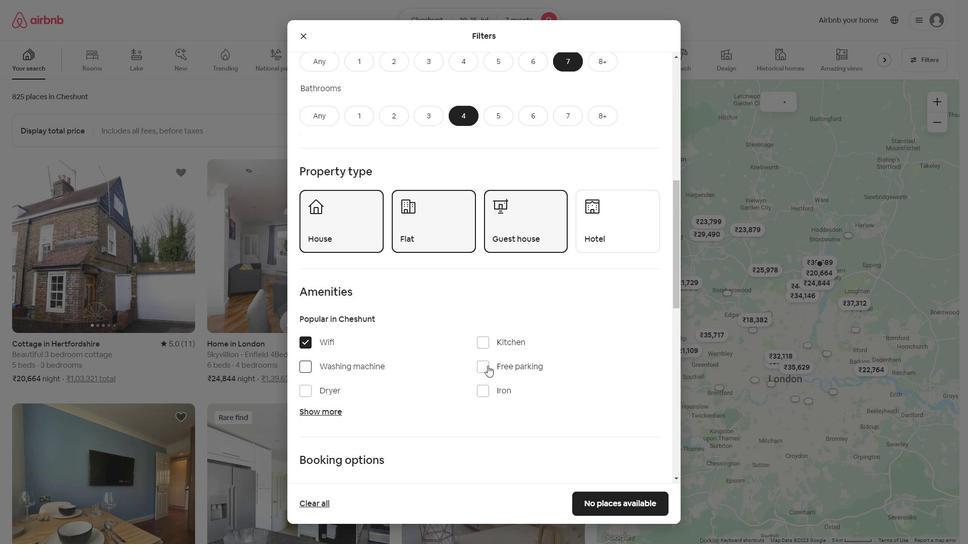 
Action: Mouse pressed left at (489, 366)
Screenshot: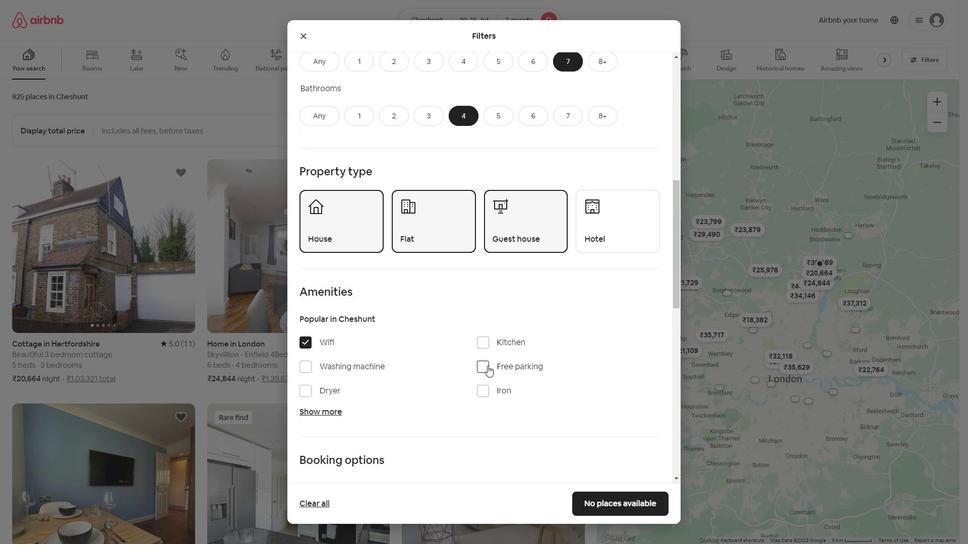 
Action: Mouse moved to (330, 412)
Screenshot: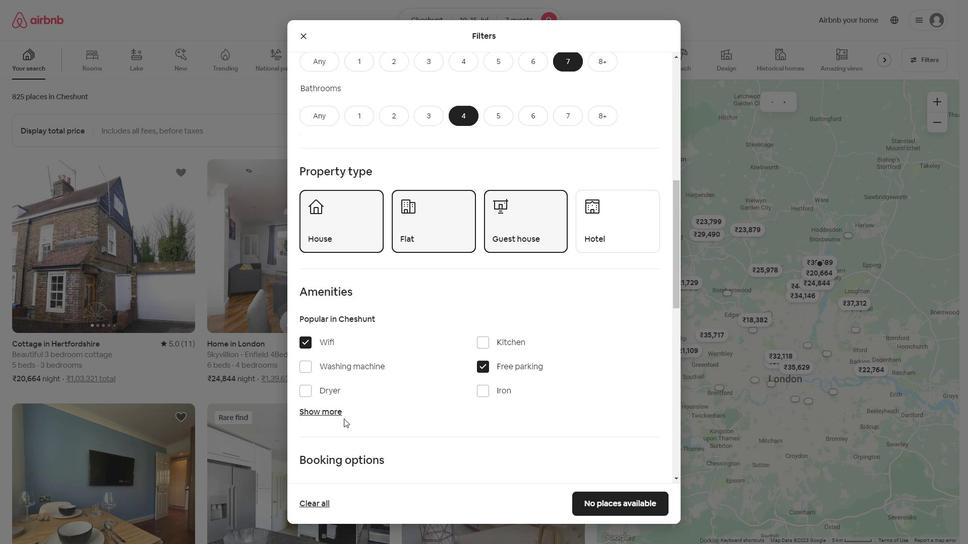 
Action: Mouse pressed left at (330, 412)
Screenshot: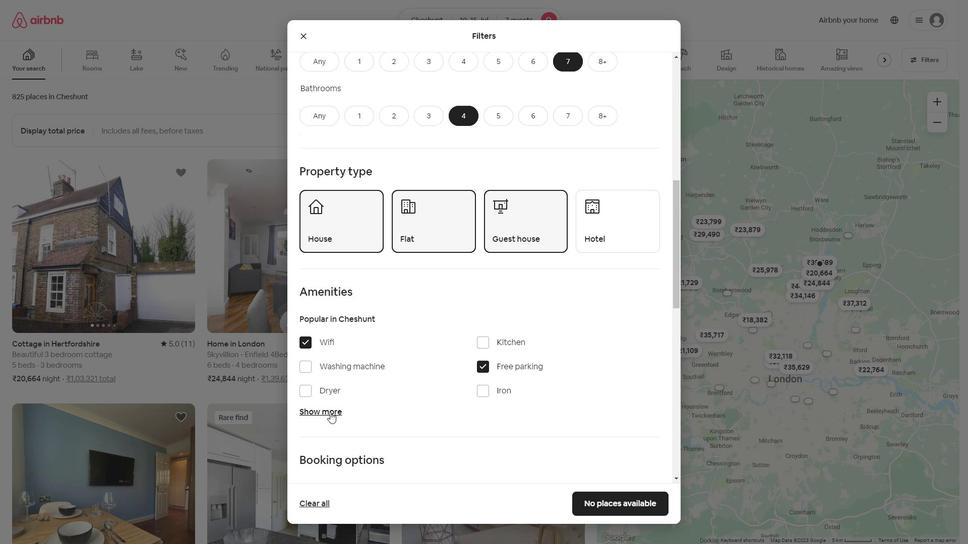 
Action: Mouse moved to (380, 391)
Screenshot: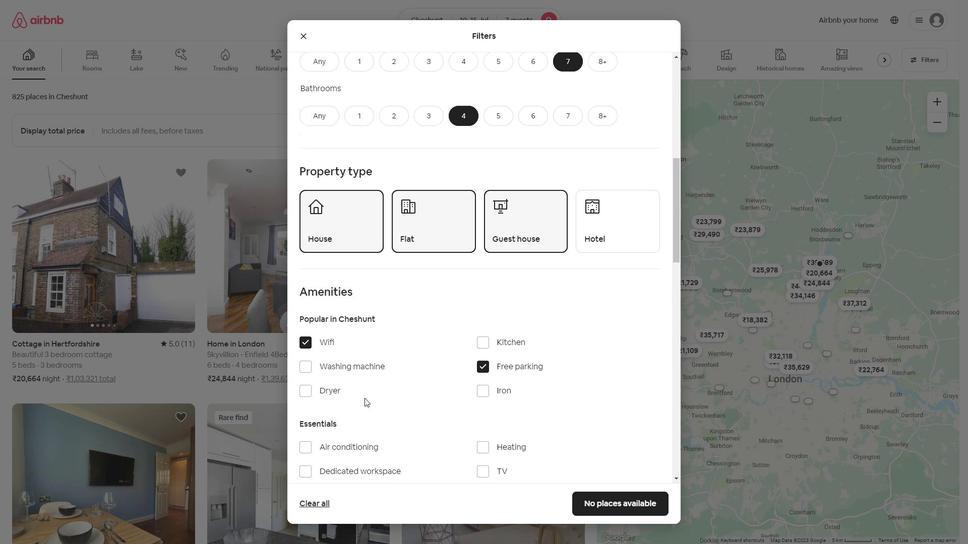 
Action: Mouse scrolled (380, 390) with delta (0, 0)
Screenshot: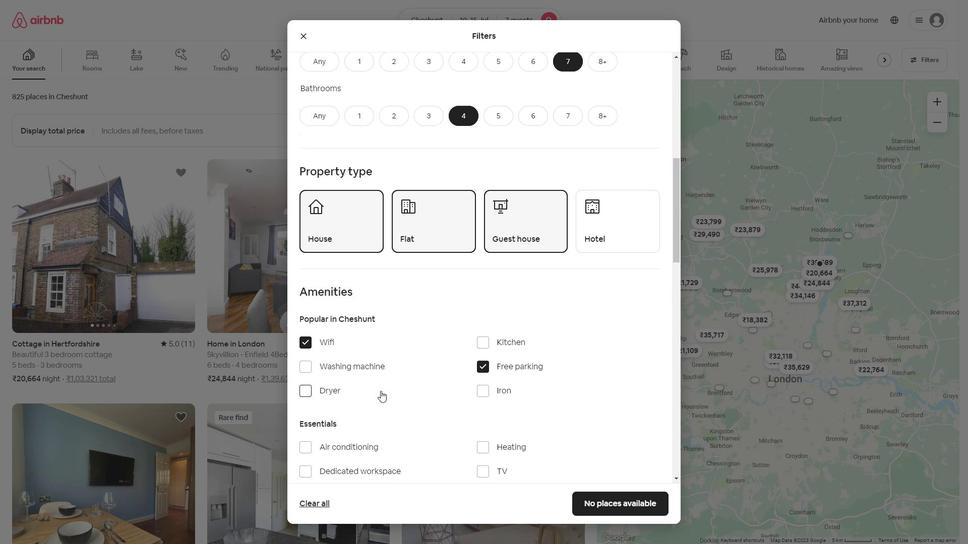 
Action: Mouse scrolled (380, 390) with delta (0, 0)
Screenshot: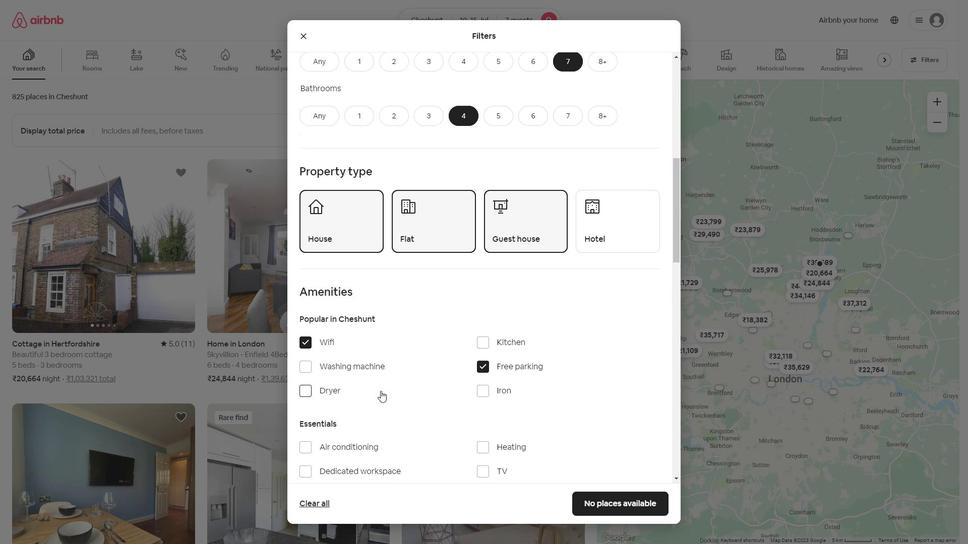 
Action: Mouse moved to (380, 391)
Screenshot: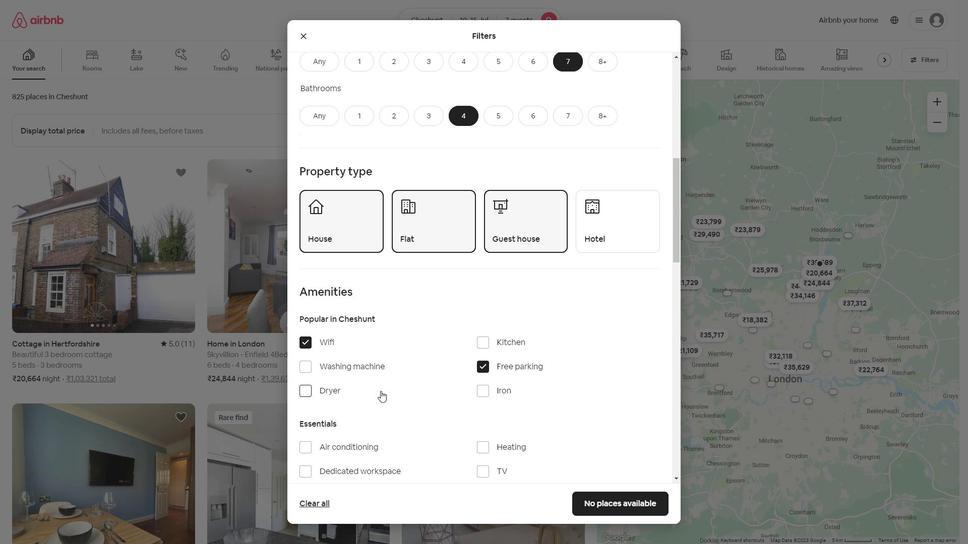 
Action: Mouse scrolled (380, 390) with delta (0, 0)
Screenshot: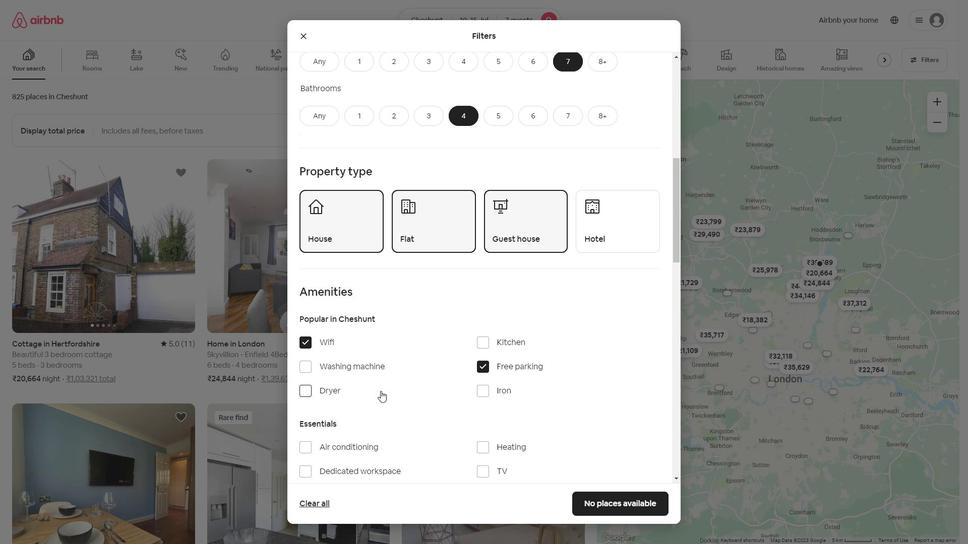 
Action: Mouse moved to (486, 318)
Screenshot: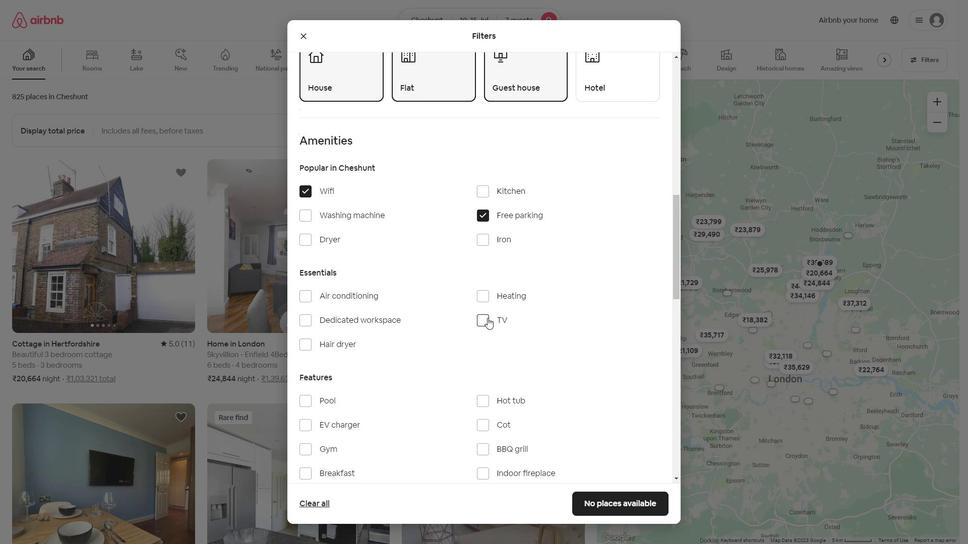
Action: Mouse pressed left at (486, 318)
Screenshot: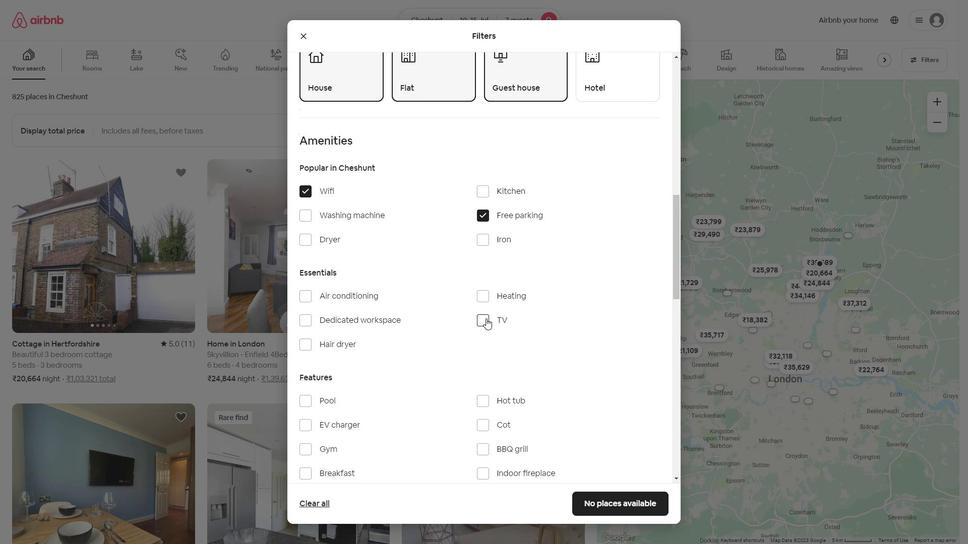 
Action: Mouse moved to (310, 449)
Screenshot: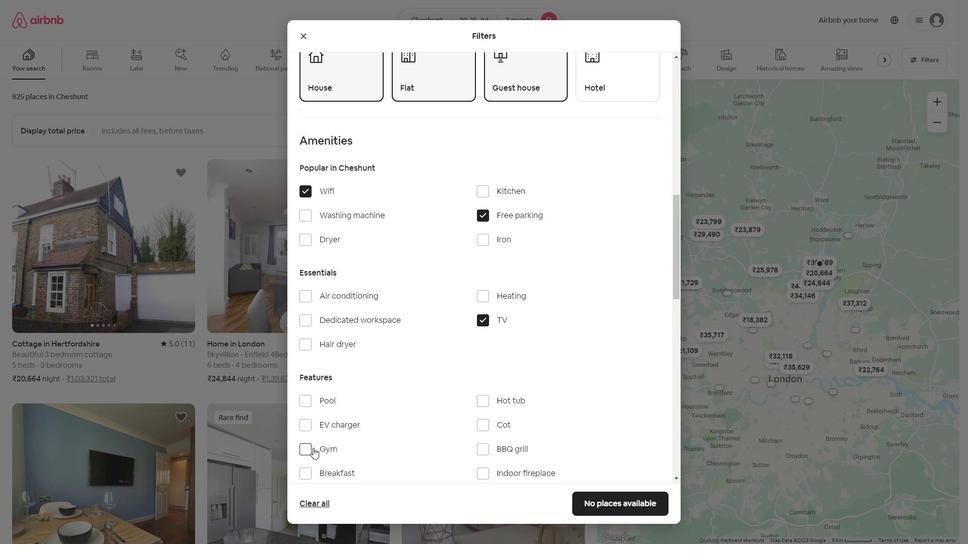 
Action: Mouse pressed left at (310, 449)
Screenshot: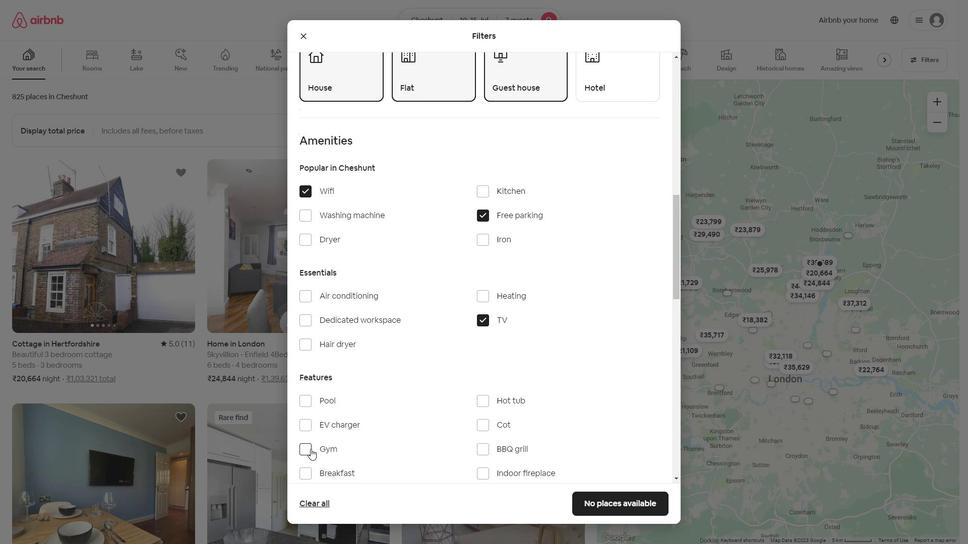 
Action: Mouse moved to (309, 474)
Screenshot: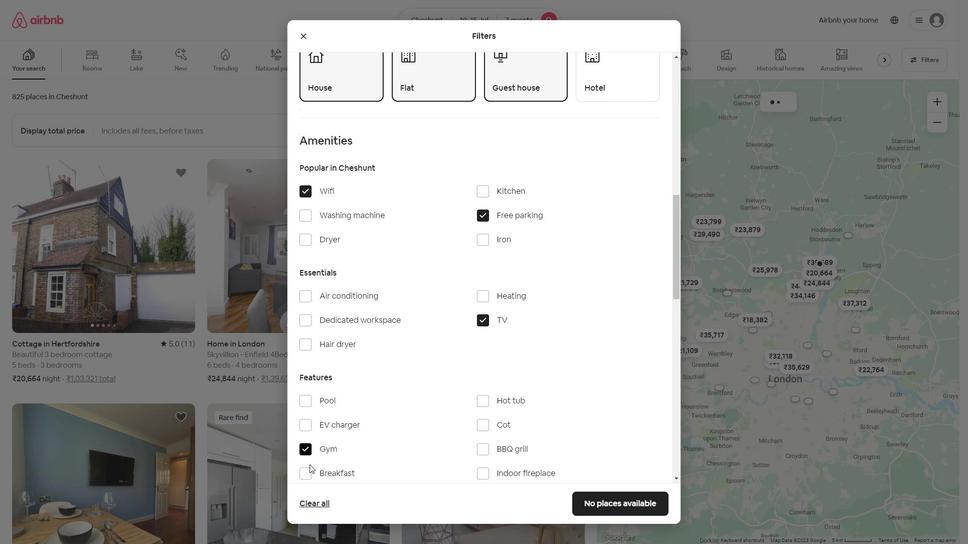 
Action: Mouse pressed left at (309, 474)
Screenshot: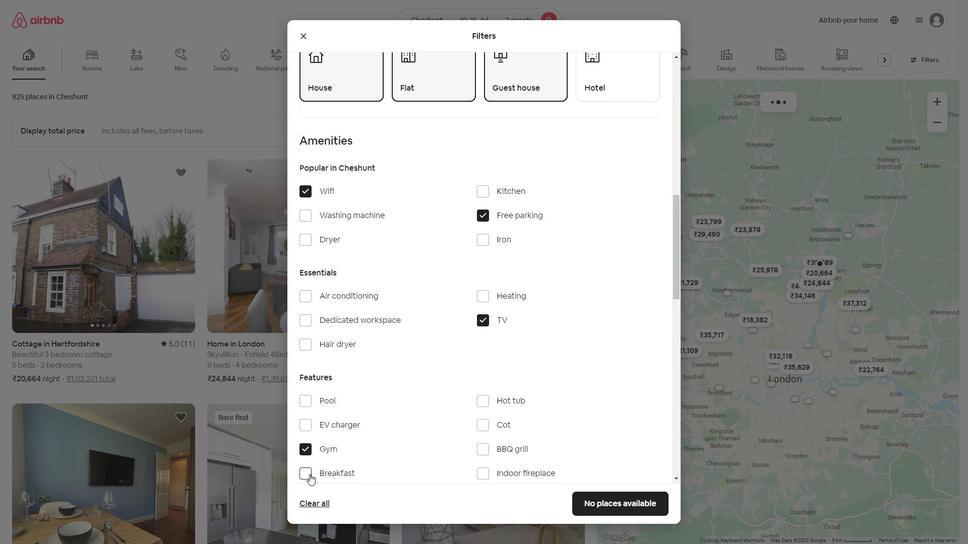
Action: Mouse moved to (372, 366)
Screenshot: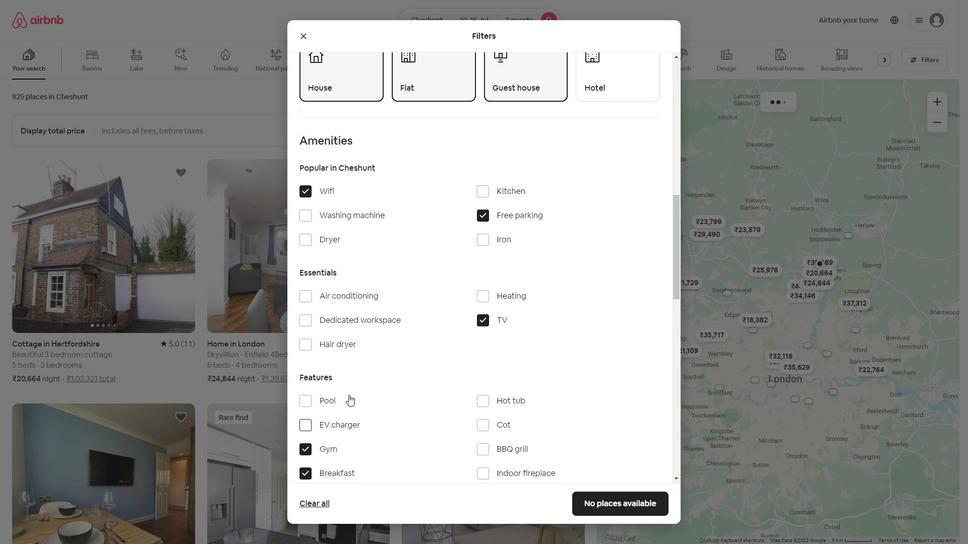 
Action: Mouse scrolled (372, 366) with delta (0, 0)
Screenshot: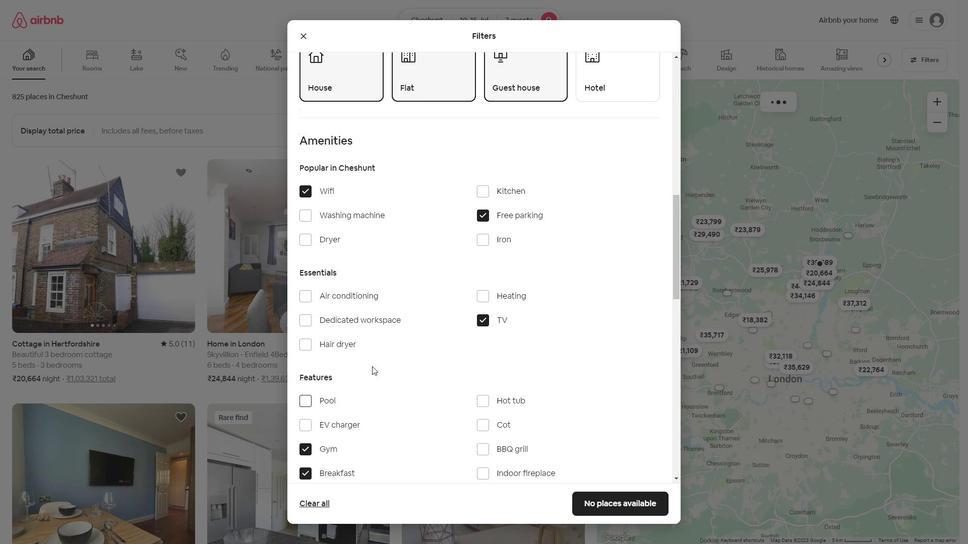 
Action: Mouse scrolled (372, 366) with delta (0, 0)
Screenshot: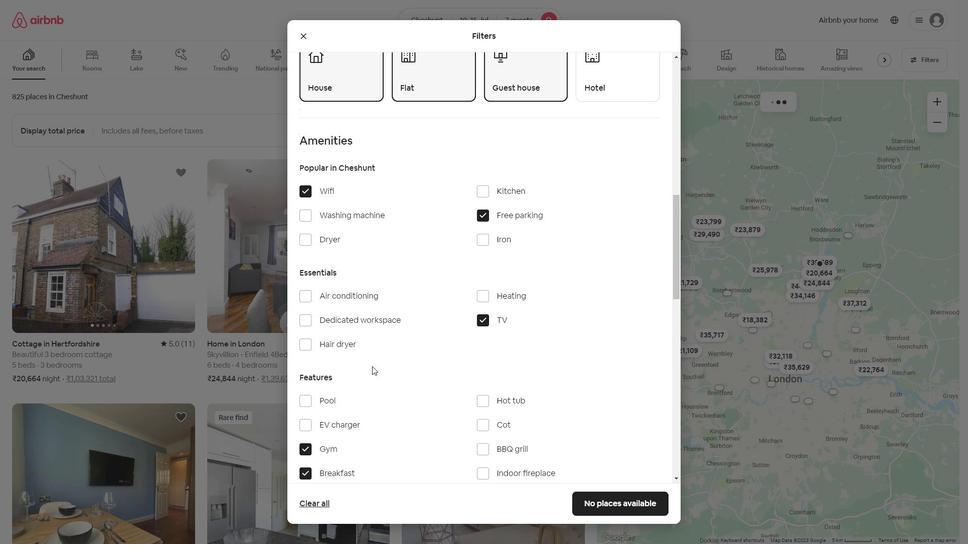 
Action: Mouse scrolled (372, 366) with delta (0, 0)
Screenshot: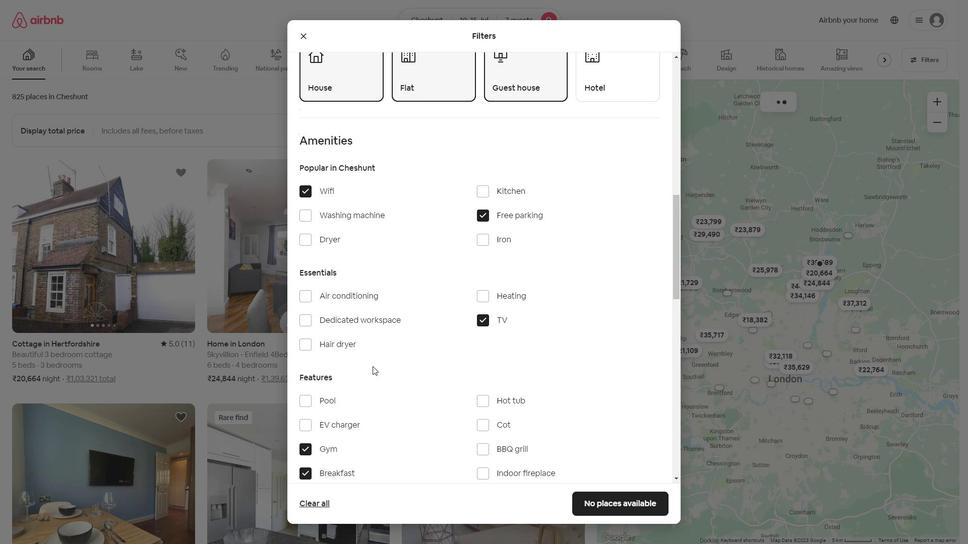 
Action: Mouse scrolled (372, 366) with delta (0, 0)
Screenshot: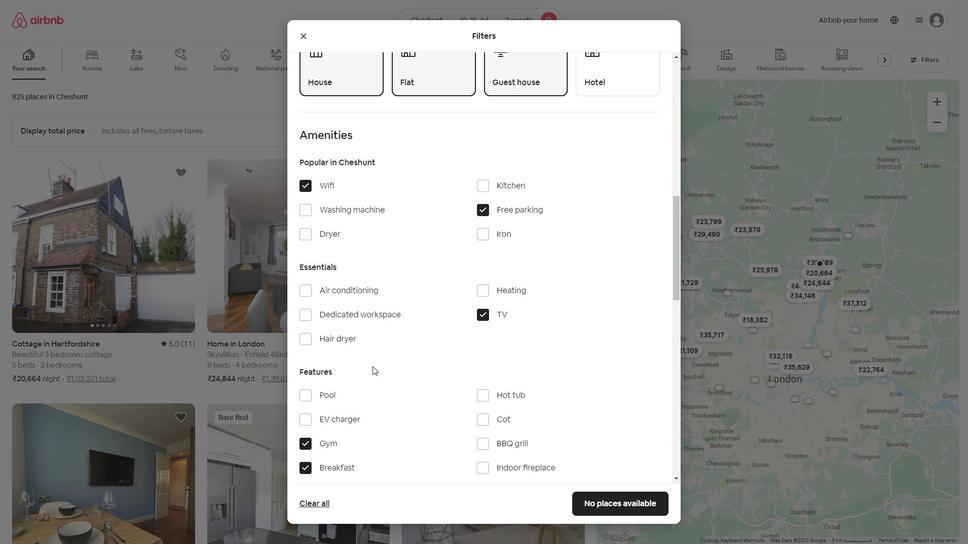 
Action: Mouse moved to (374, 366)
Screenshot: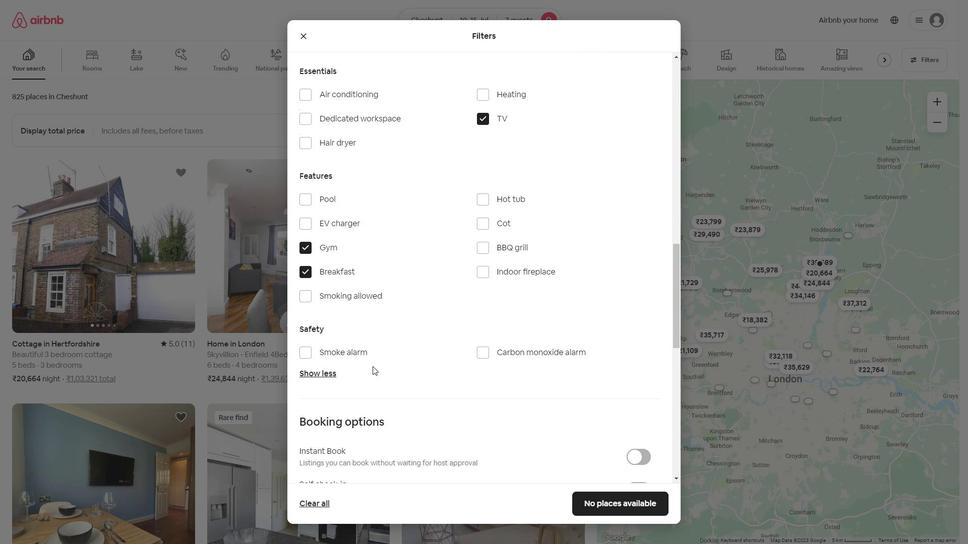 
Action: Mouse scrolled (374, 365) with delta (0, 0)
Screenshot: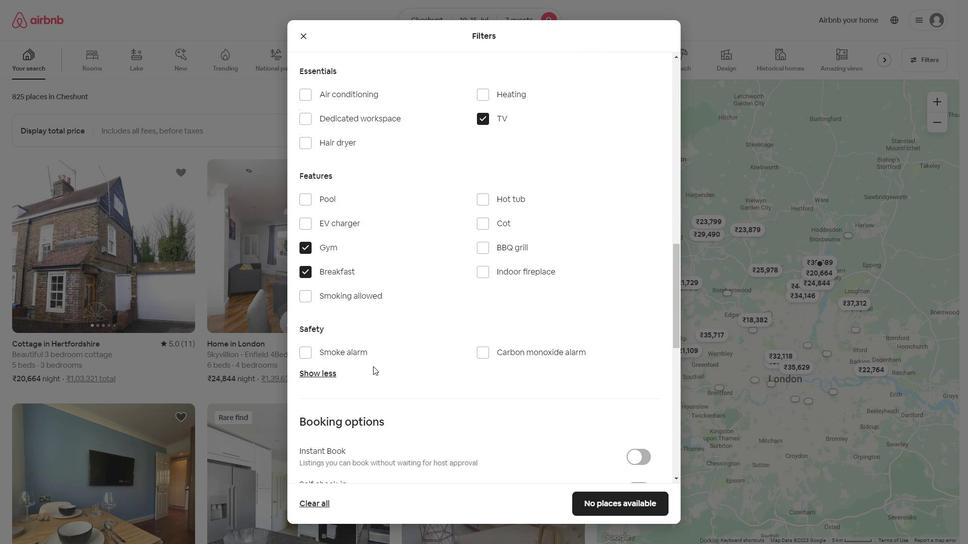 
Action: Mouse scrolled (374, 365) with delta (0, 0)
Screenshot: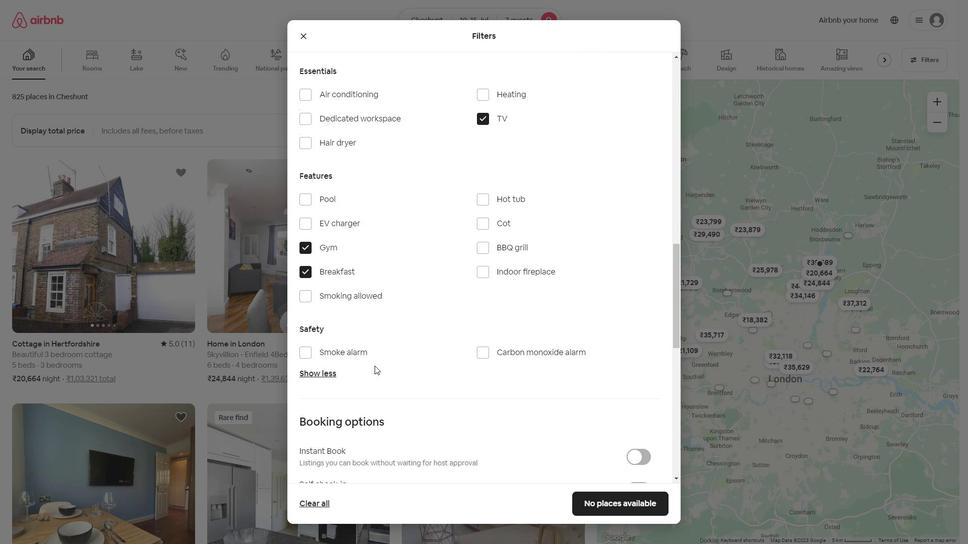 
Action: Mouse scrolled (374, 365) with delta (0, 0)
Screenshot: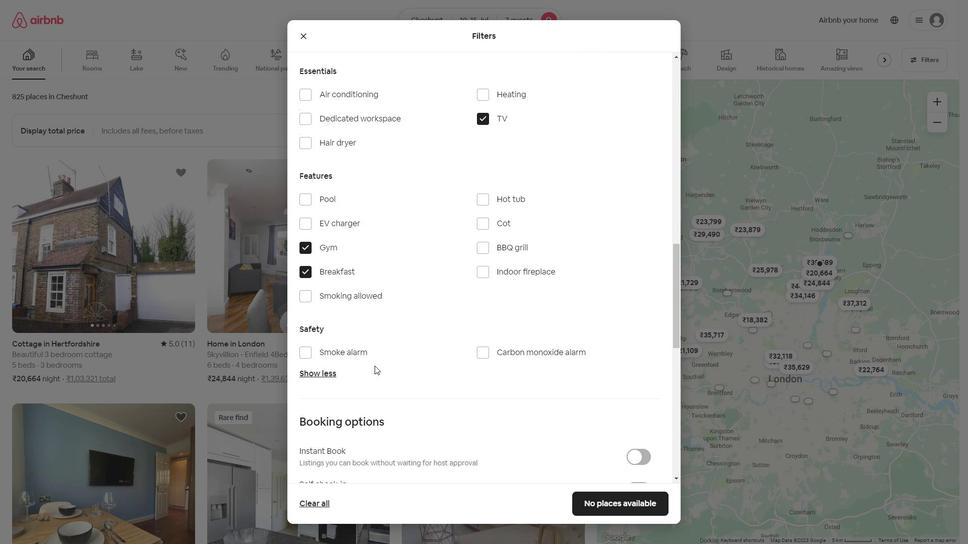 
Action: Mouse scrolled (374, 365) with delta (0, 0)
Screenshot: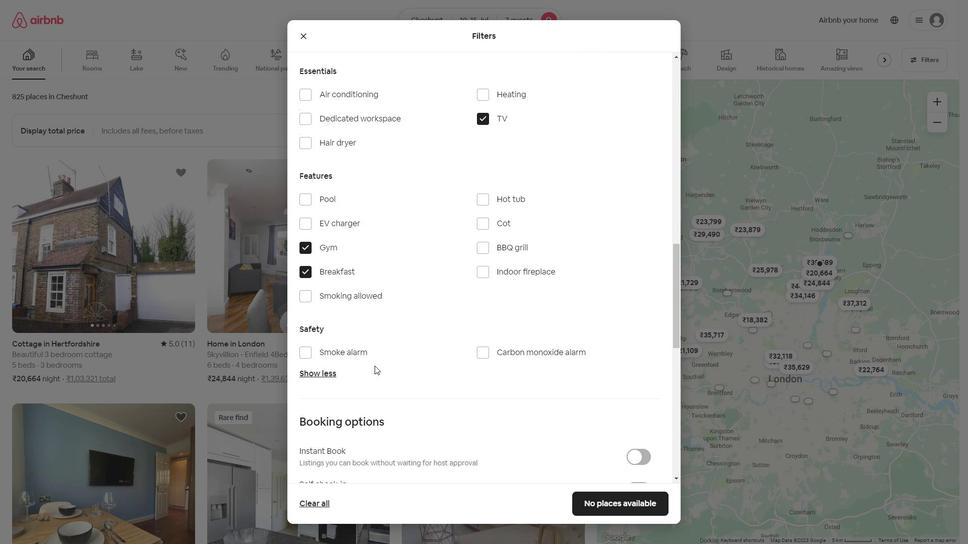 
Action: Mouse moved to (633, 286)
Screenshot: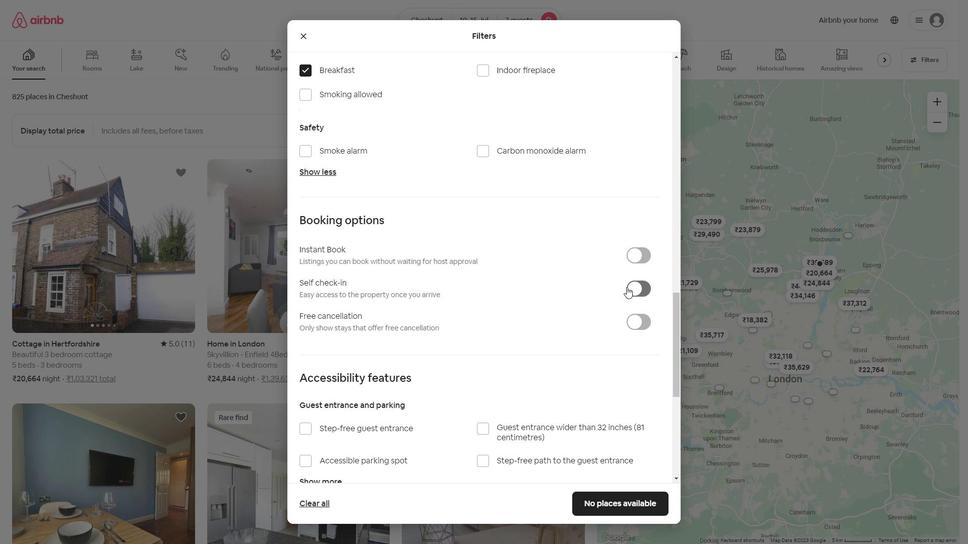 
Action: Mouse pressed left at (633, 286)
Screenshot: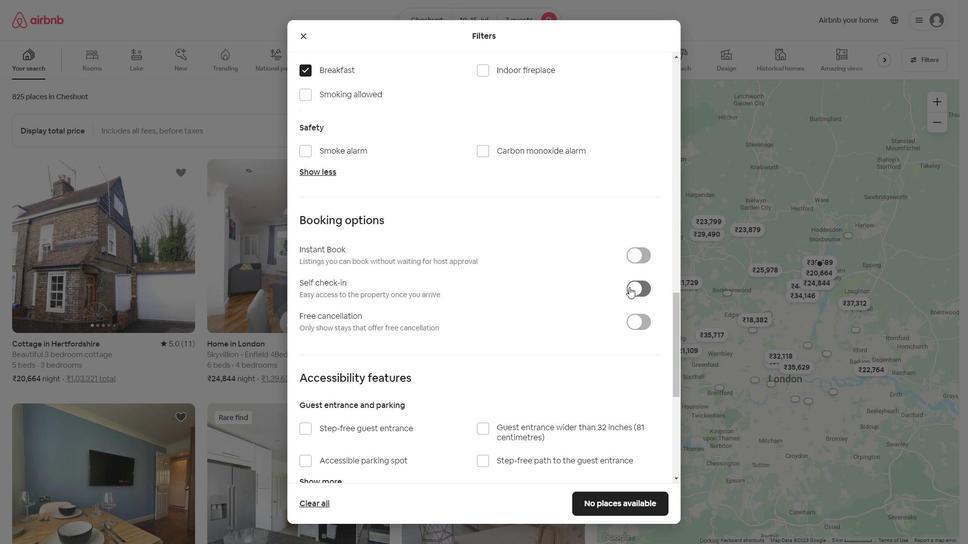 
Action: Mouse moved to (441, 427)
Screenshot: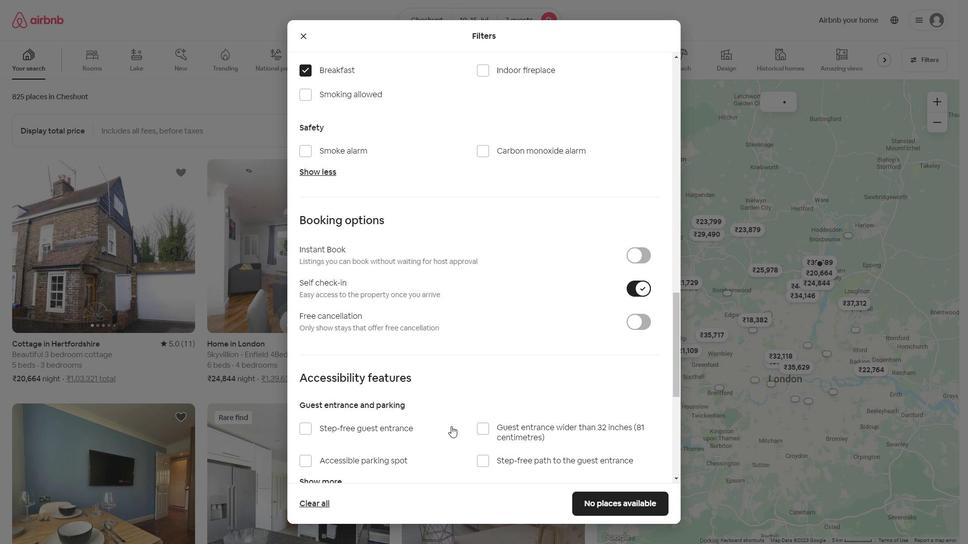
Action: Mouse scrolled (442, 427) with delta (0, 0)
Screenshot: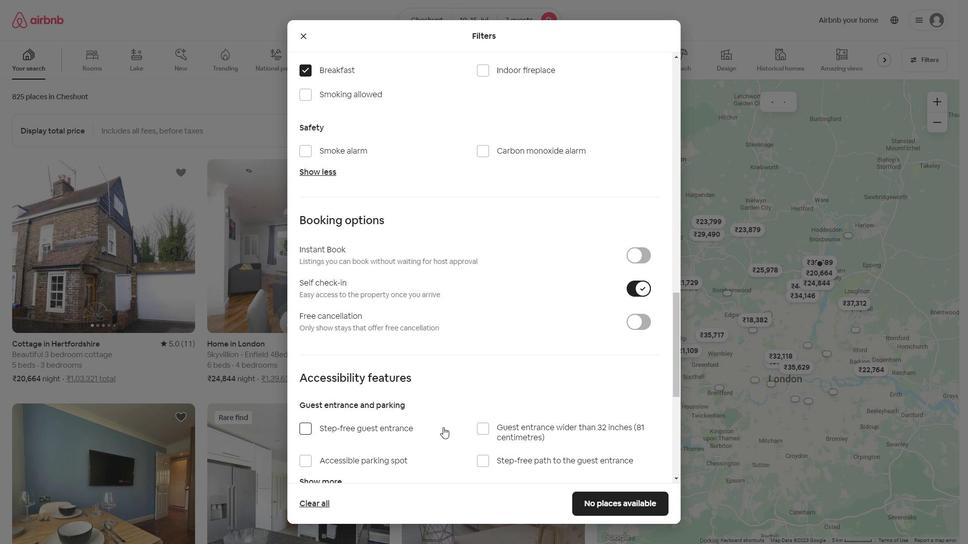 
Action: Mouse moved to (440, 428)
Screenshot: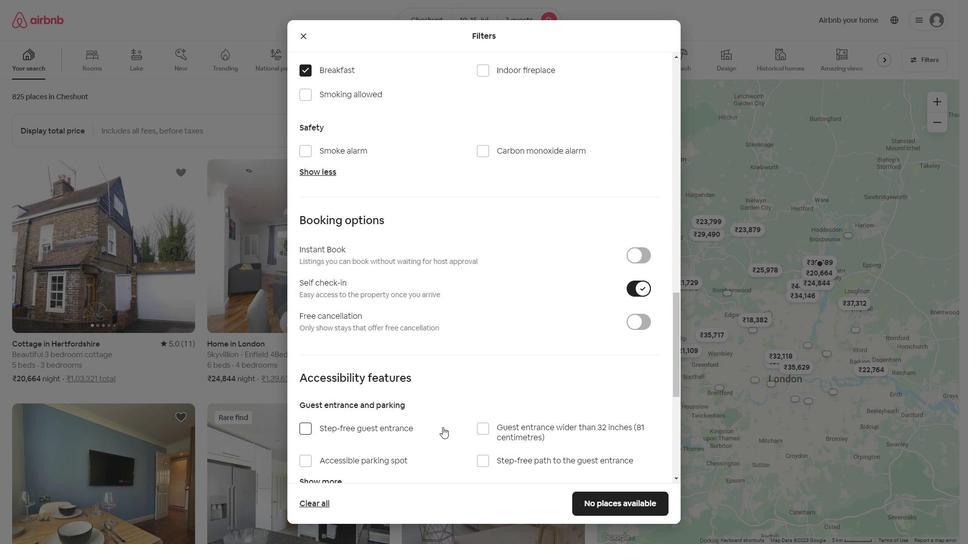 
Action: Mouse scrolled (440, 427) with delta (0, 0)
Screenshot: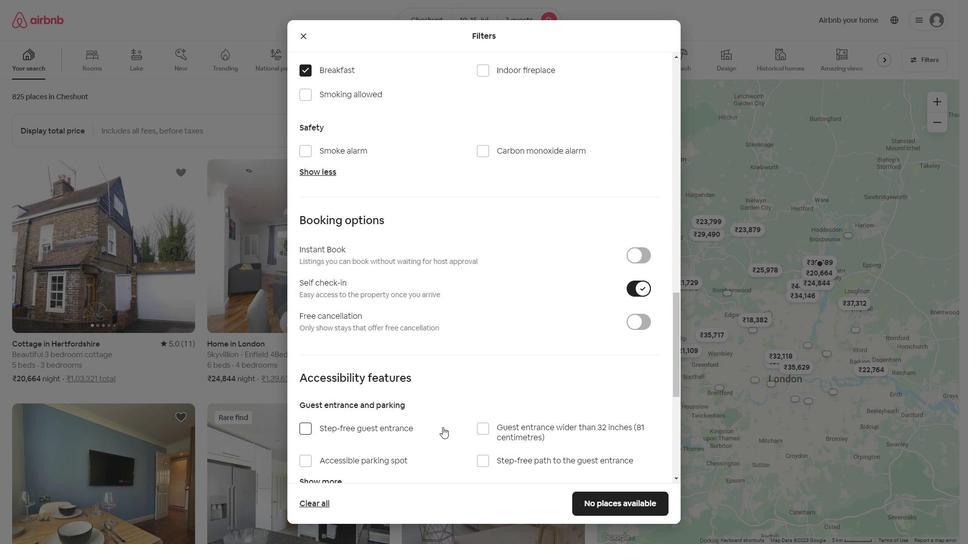 
Action: Mouse moved to (379, 411)
Screenshot: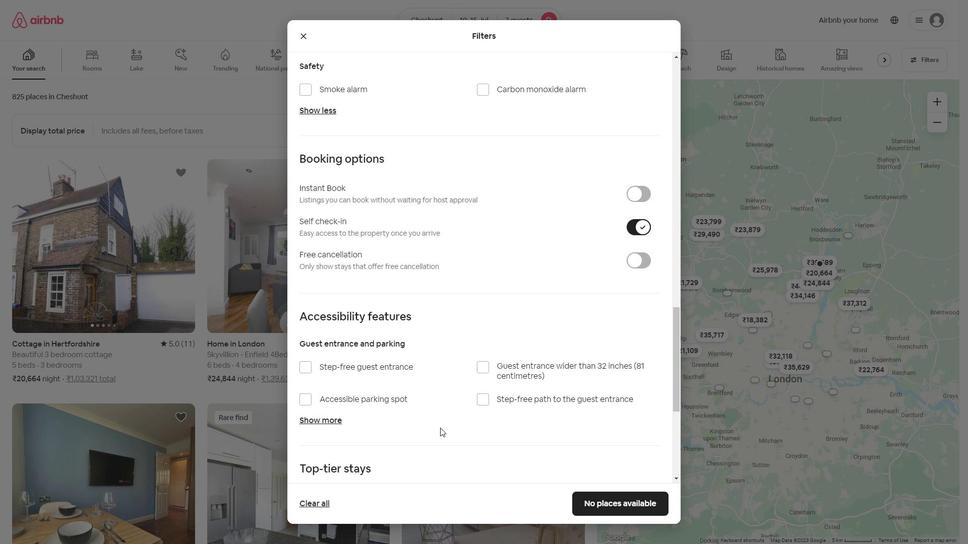 
Action: Mouse scrolled (438, 427) with delta (0, 0)
Screenshot: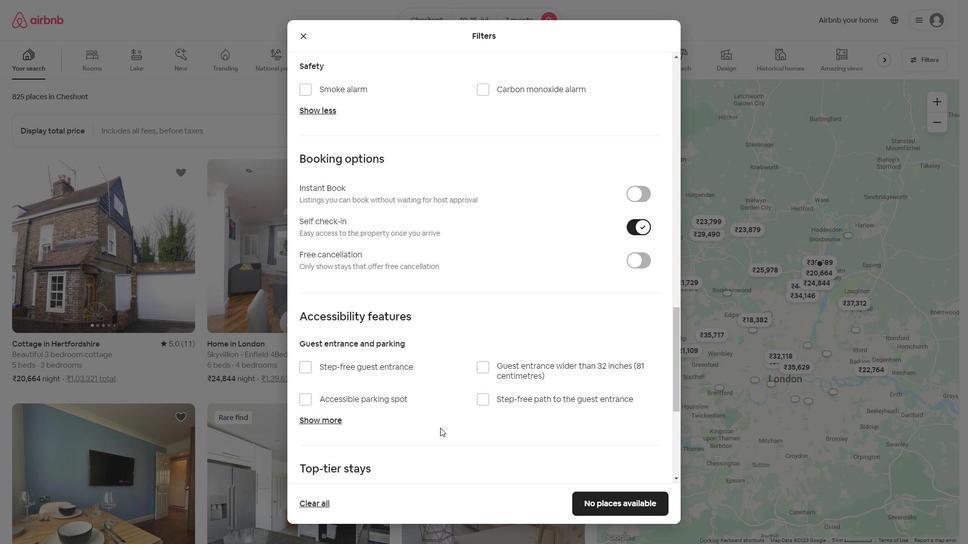 
Action: Mouse moved to (343, 409)
Screenshot: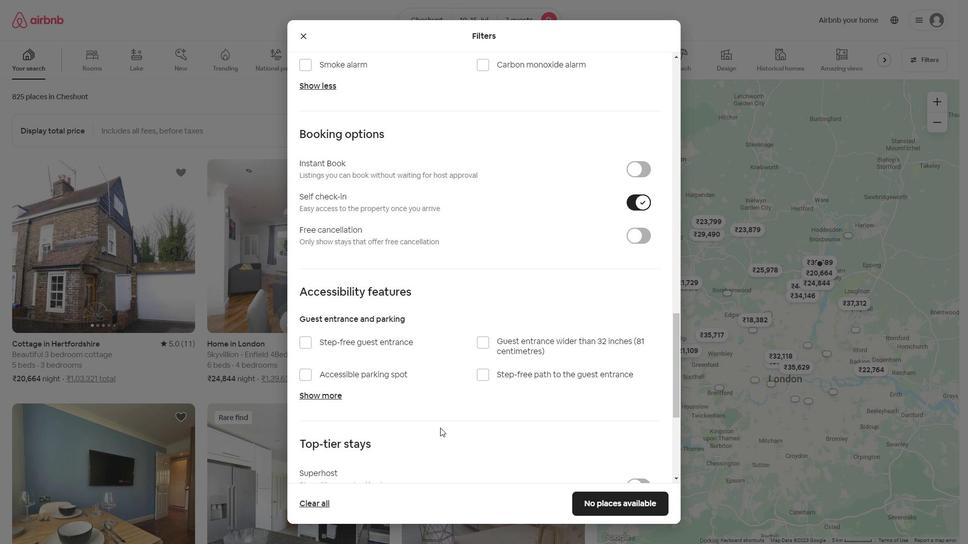 
Action: Mouse scrolled (435, 427) with delta (0, 0)
Screenshot: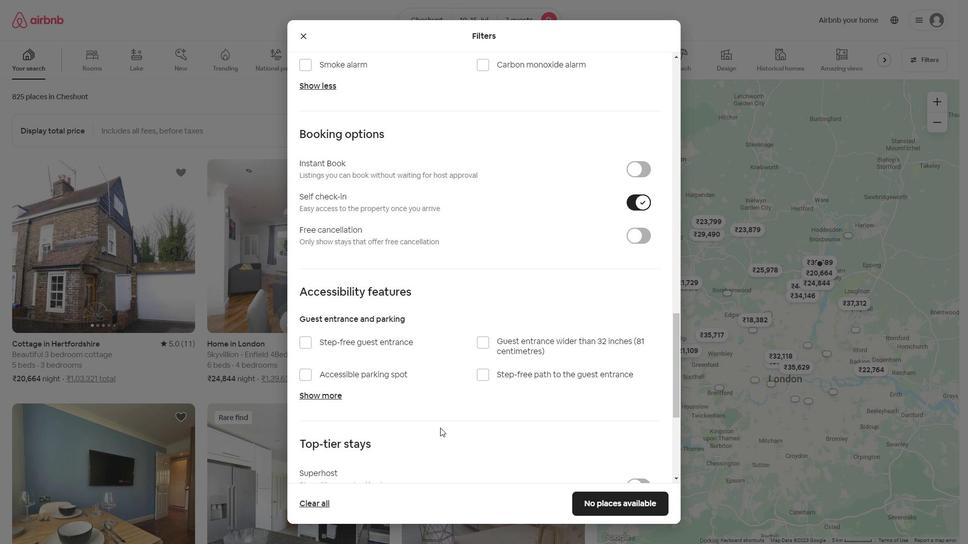 
Action: Mouse moved to (317, 400)
Screenshot: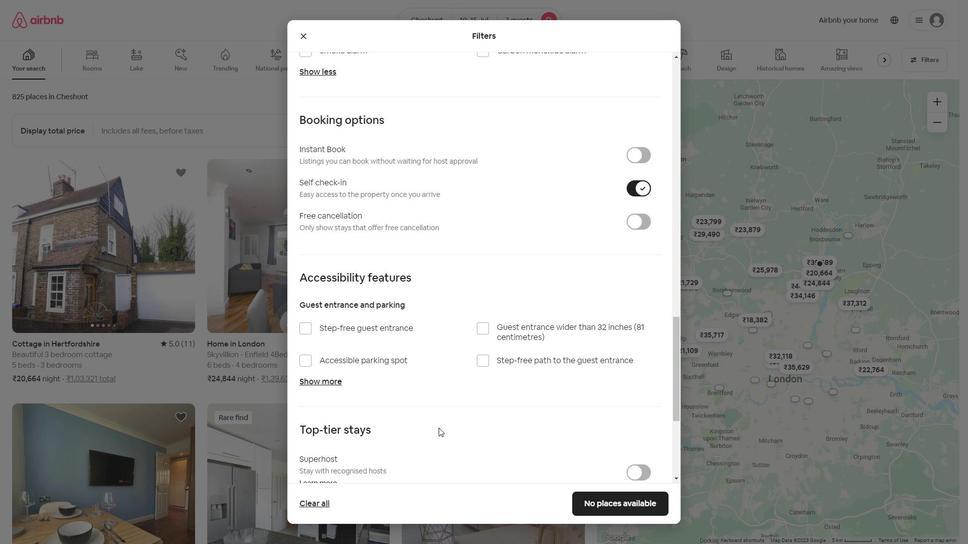 
Action: Mouse scrolled (428, 424) with delta (0, 0)
Screenshot: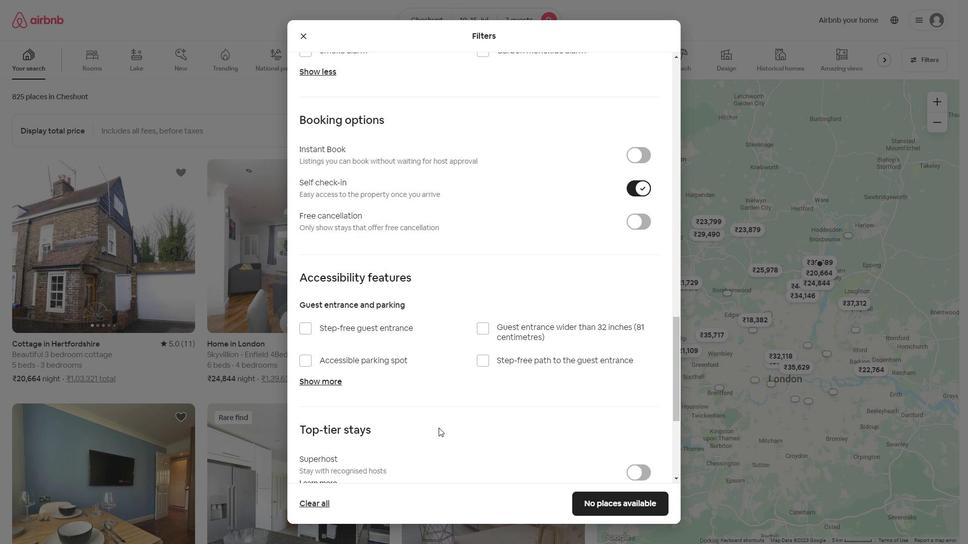 
Action: Mouse moved to (305, 476)
Screenshot: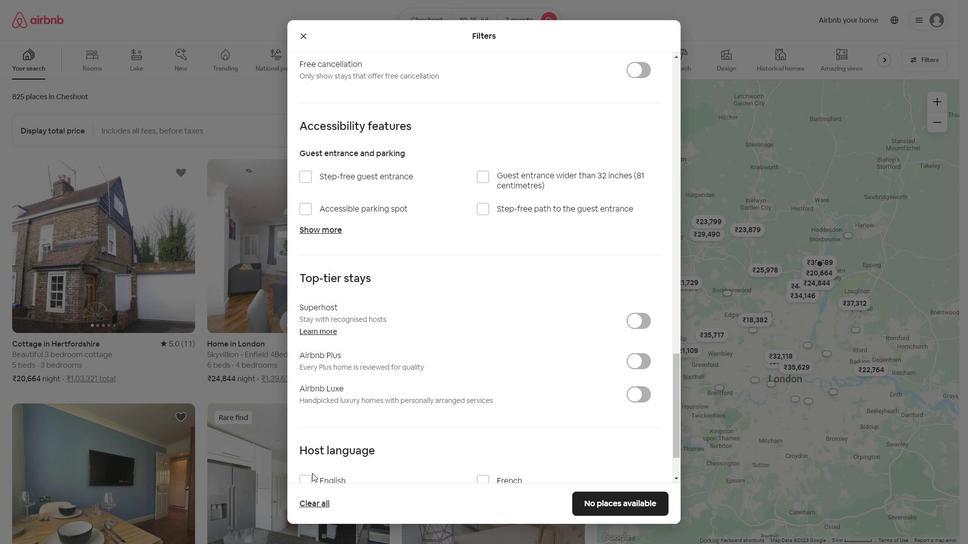 
Action: Mouse pressed left at (305, 476)
Screenshot: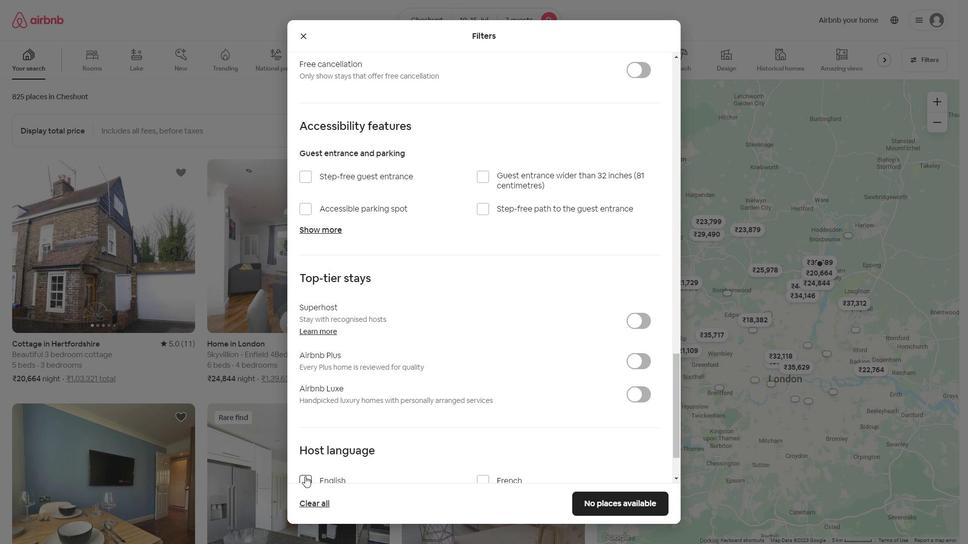 
Action: Mouse moved to (632, 501)
Screenshot: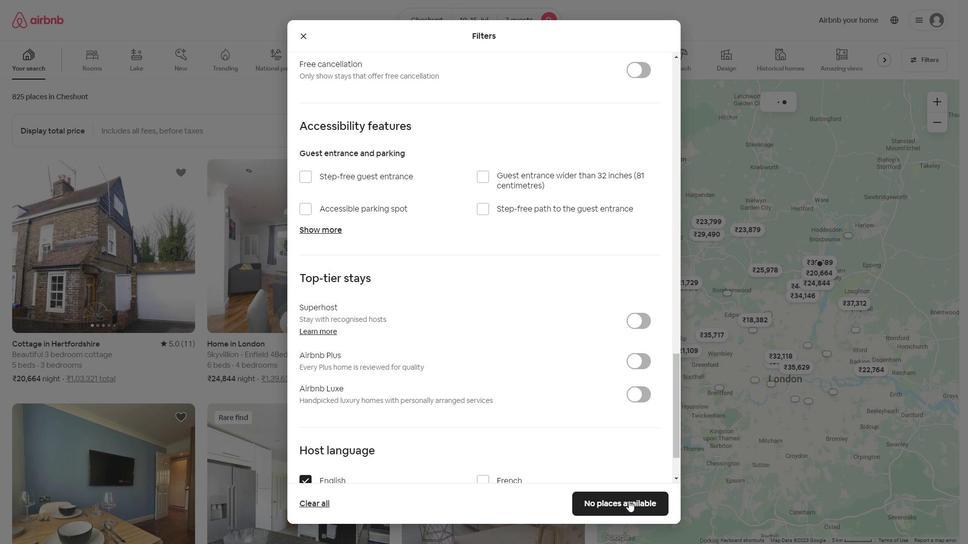 
Action: Mouse pressed left at (632, 501)
Screenshot: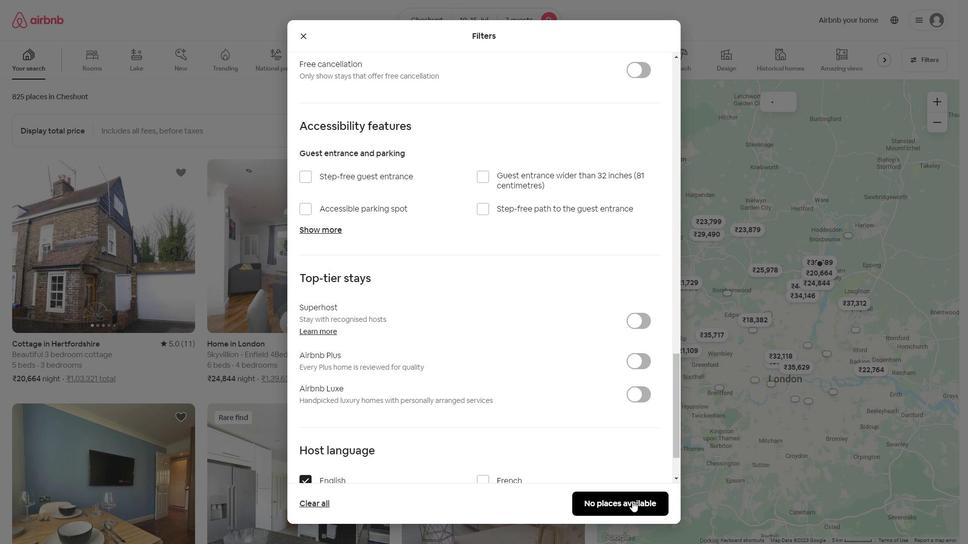 
Action: Mouse moved to (503, 220)
Screenshot: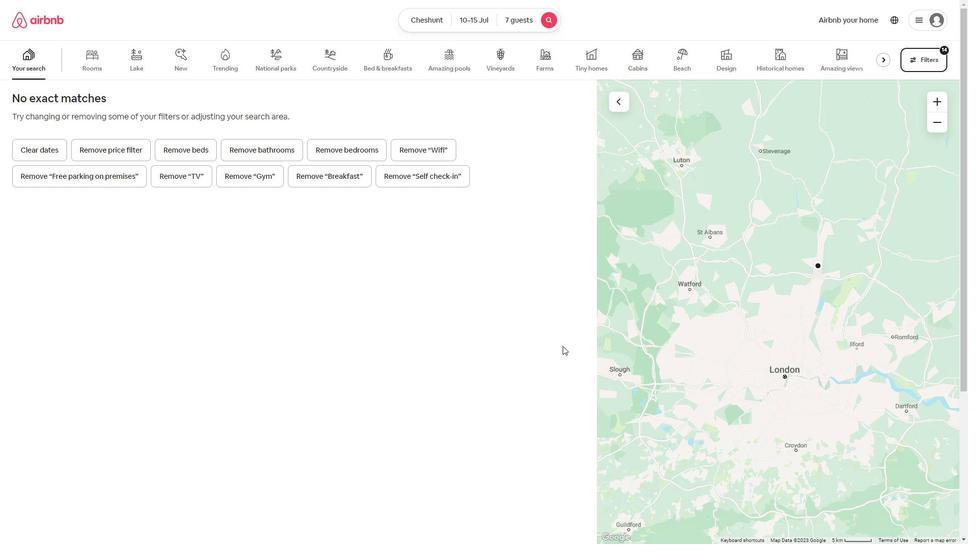 
